 Task: Explore Airbnb accommodation in Nykøbing Falster, Denmark from 12th December, 2023 to 16th December, 2023 for 8 adults.8 bedrooms having 8 beds and 8 bathrooms. Property type can be house. Amenities needed are: wifi, TV, free parkinig on premises, gym, breakfast. Look for 3 properties as per requirement.
Action: Mouse moved to (479, 66)
Screenshot: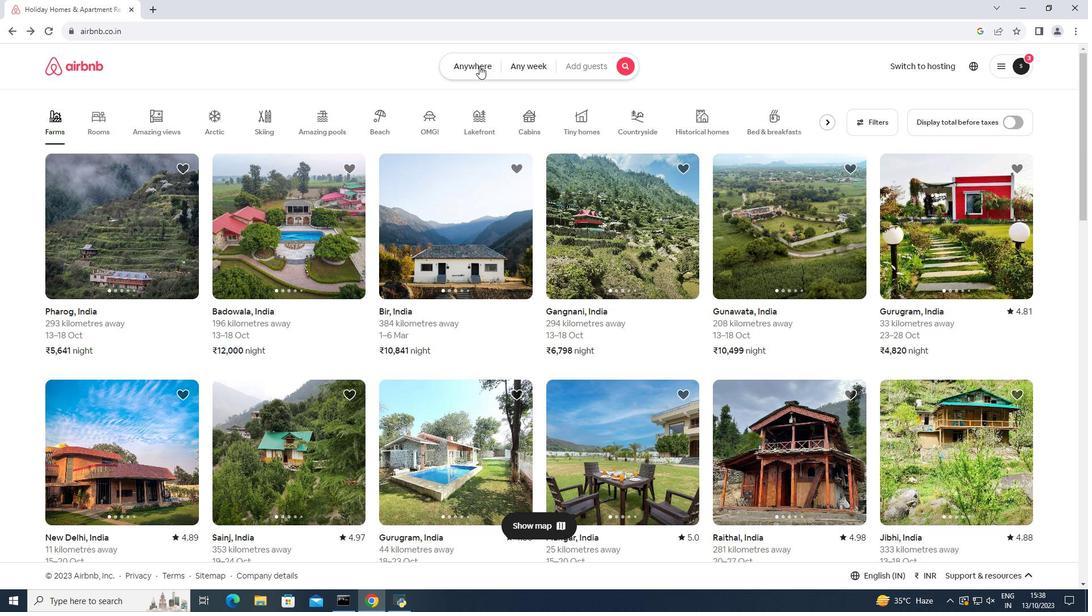 
Action: Mouse pressed left at (479, 66)
Screenshot: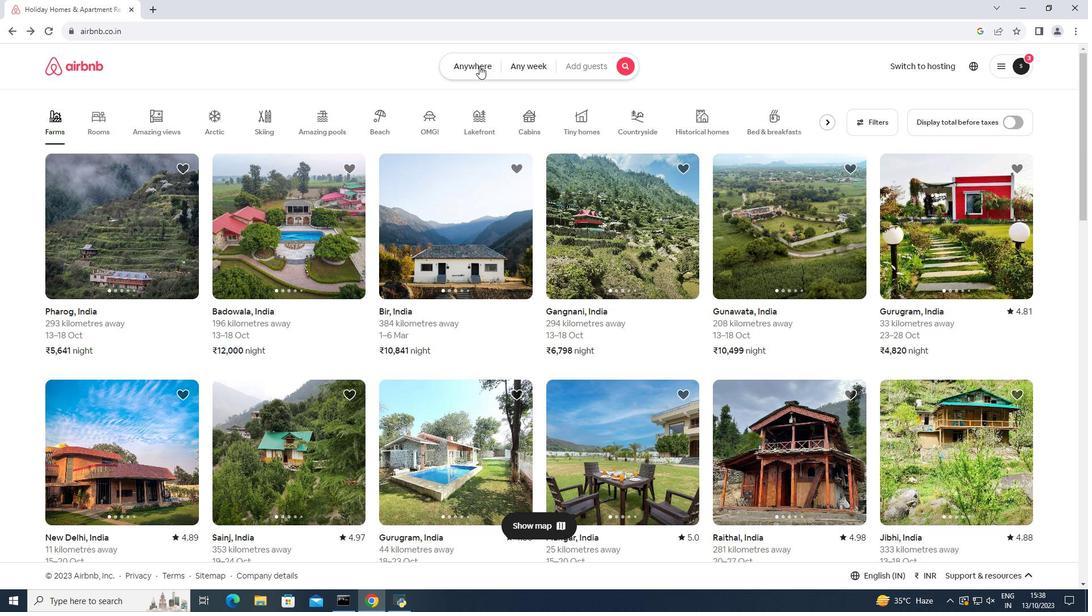 
Action: Mouse moved to (375, 110)
Screenshot: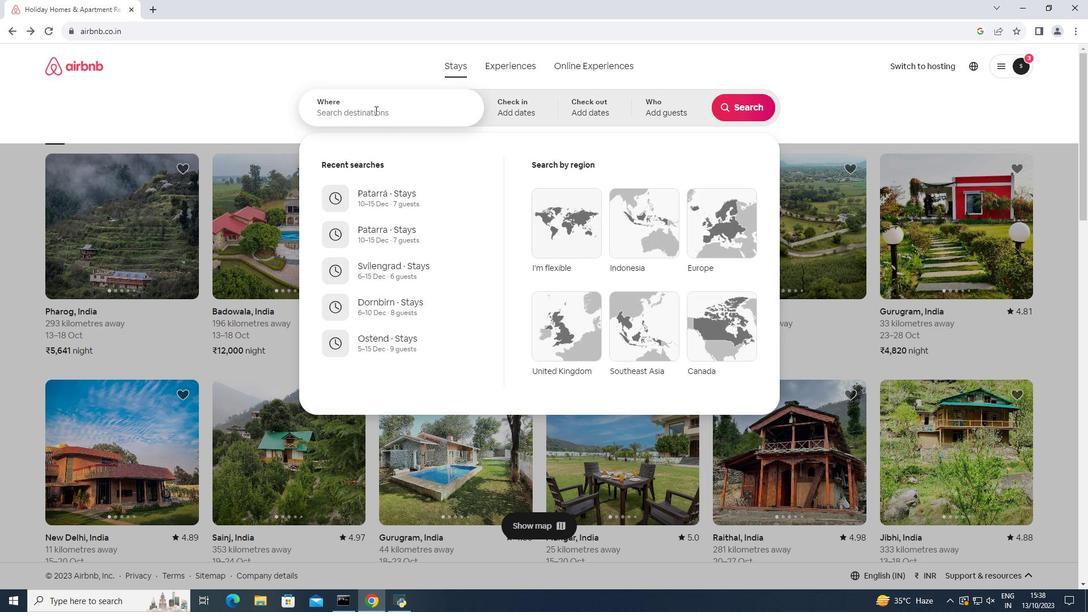 
Action: Mouse pressed left at (375, 110)
Screenshot: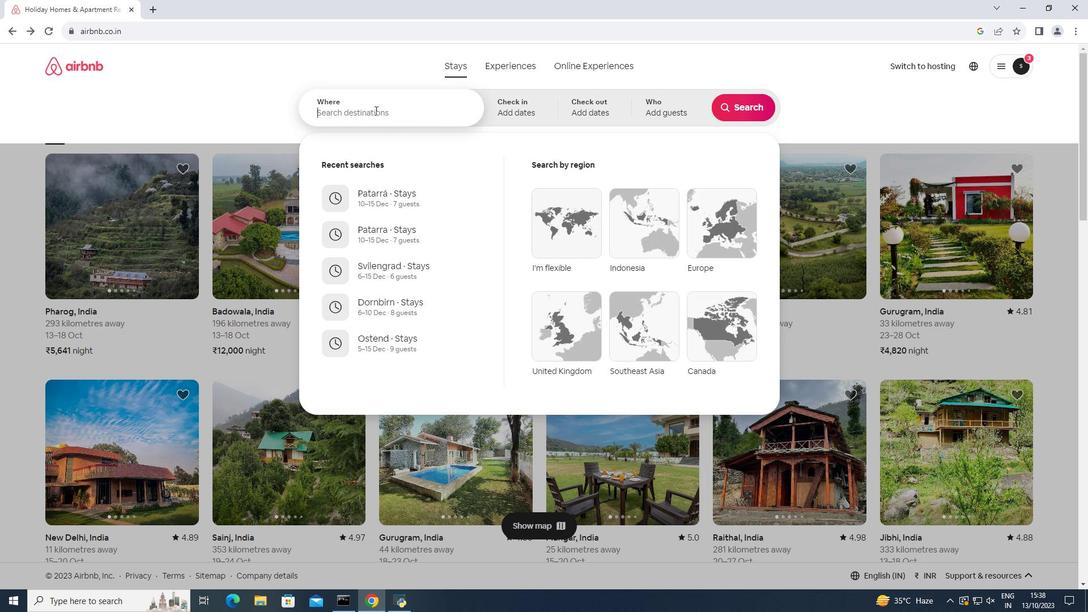 
Action: Key pressed <Key.shift>Nykobing<Key.space><Key.shift>Falster,<Key.space><Key.shift>Denmark<Key.enter>
Screenshot: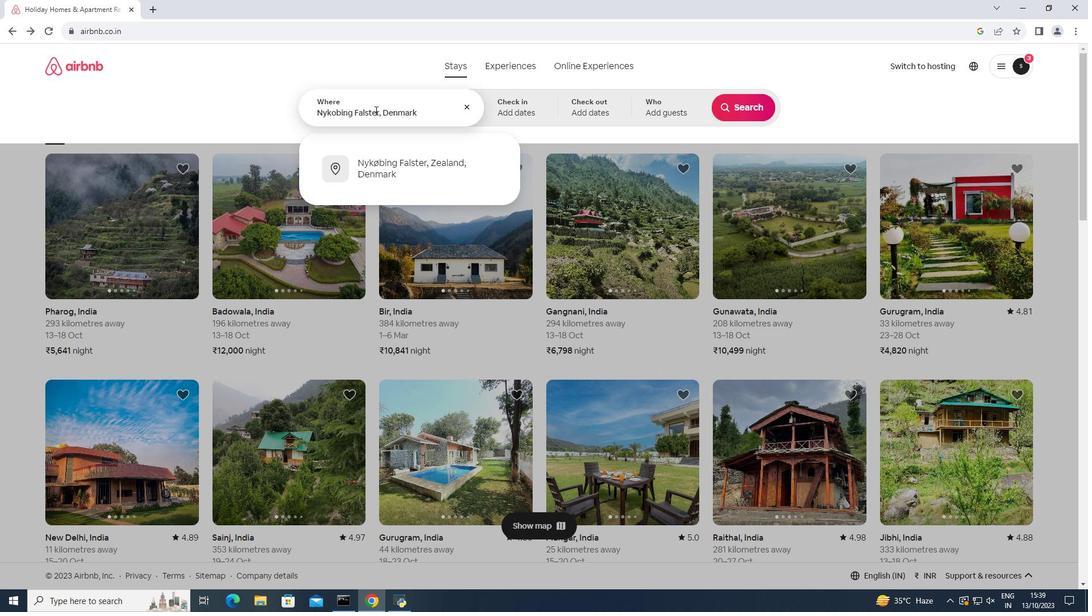 
Action: Mouse moved to (747, 200)
Screenshot: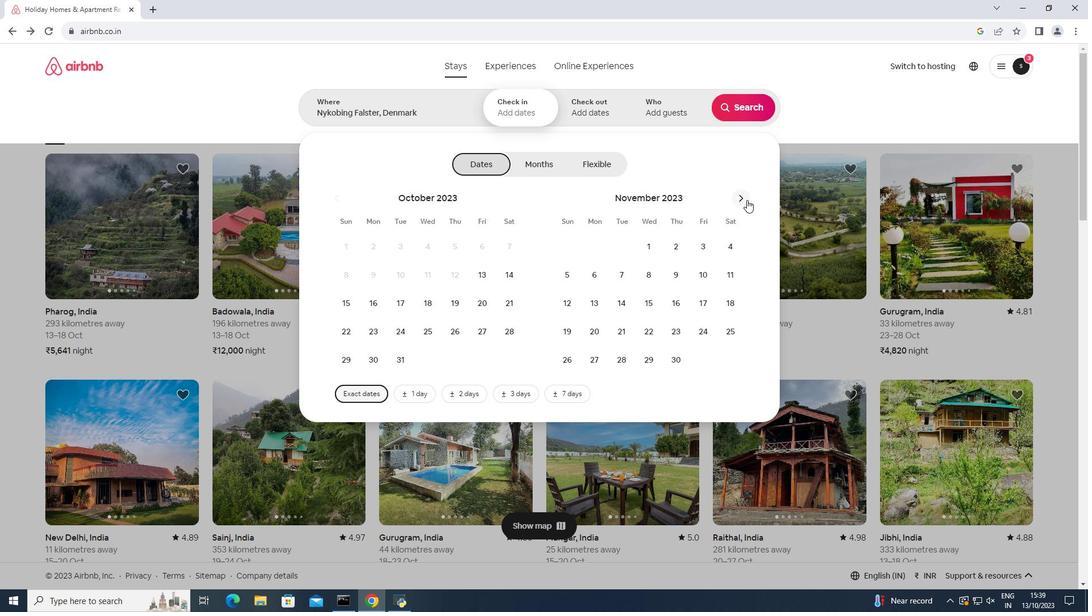 
Action: Mouse pressed left at (747, 200)
Screenshot: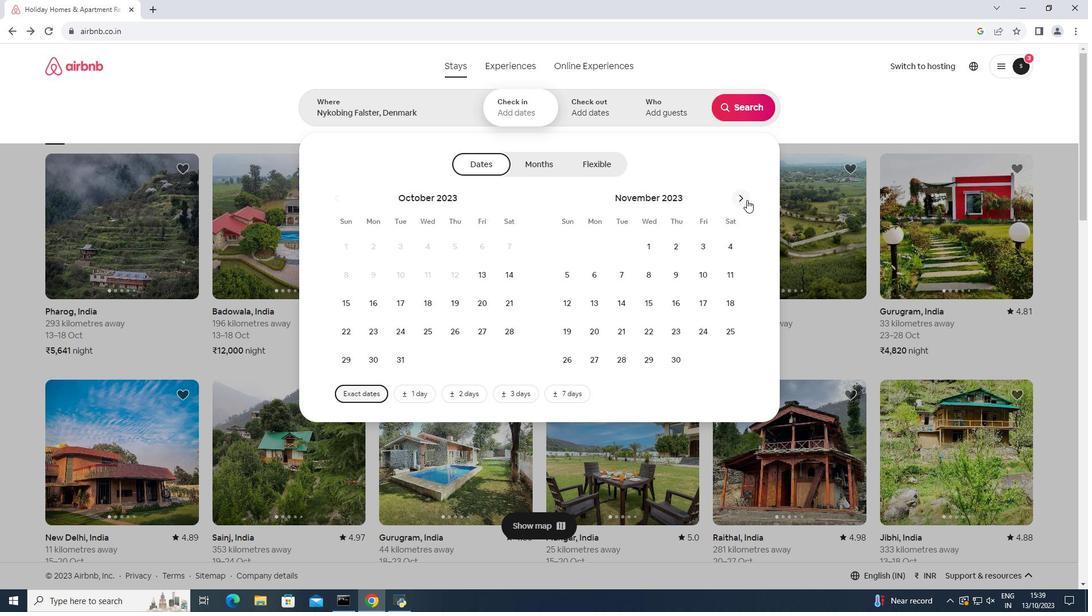 
Action: Mouse moved to (621, 299)
Screenshot: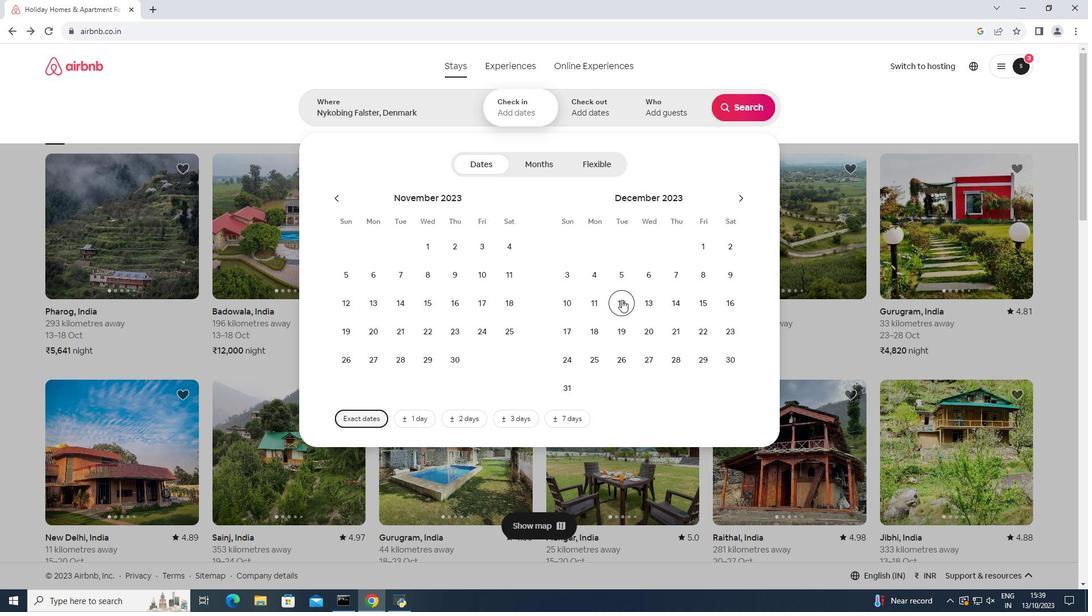 
Action: Mouse pressed left at (621, 299)
Screenshot: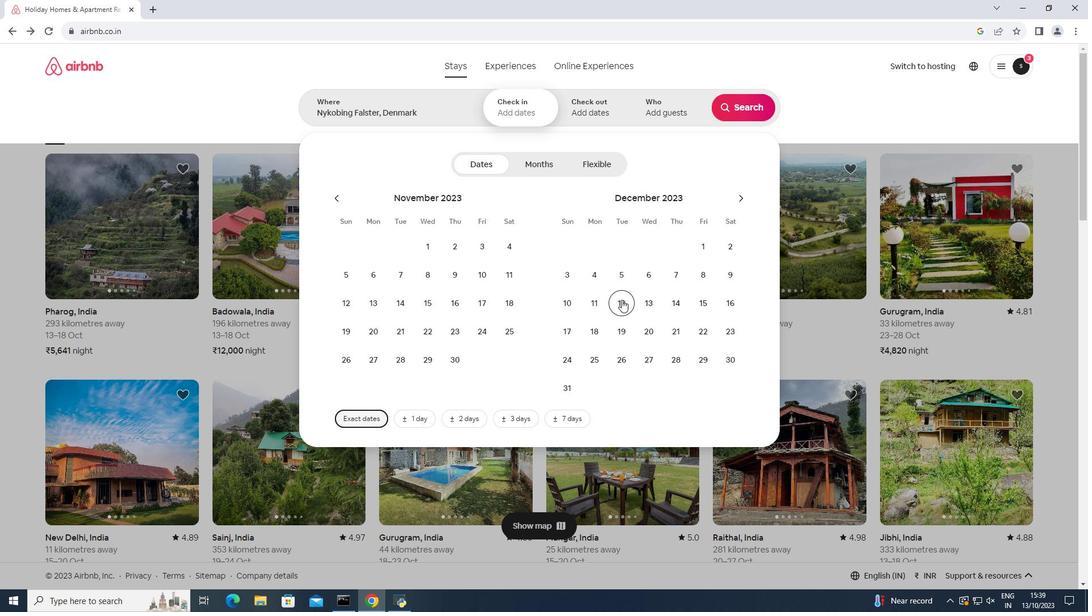 
Action: Mouse moved to (738, 306)
Screenshot: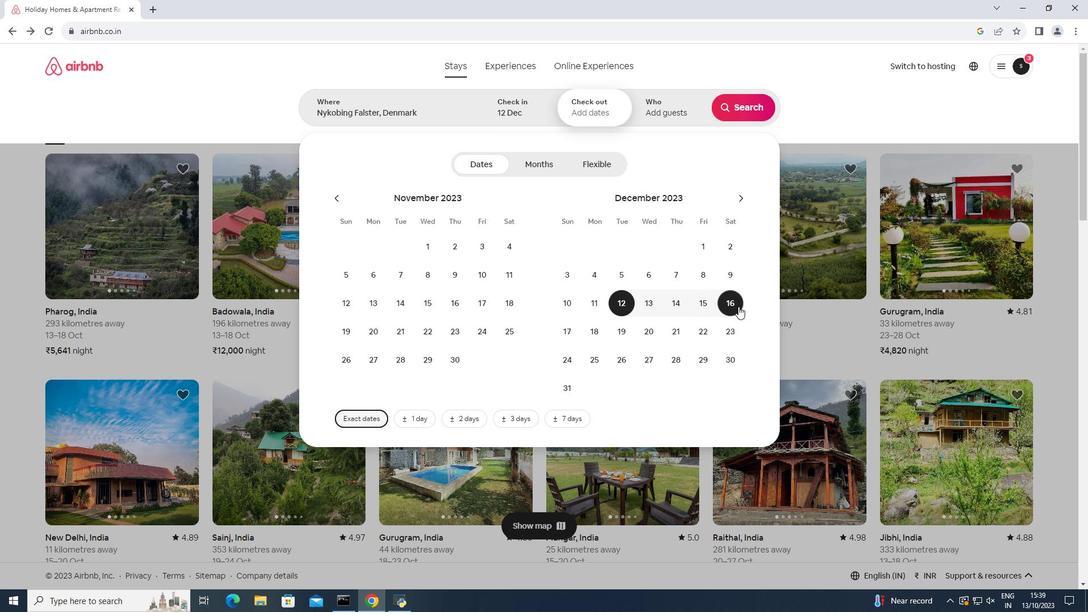 
Action: Mouse pressed left at (738, 306)
Screenshot: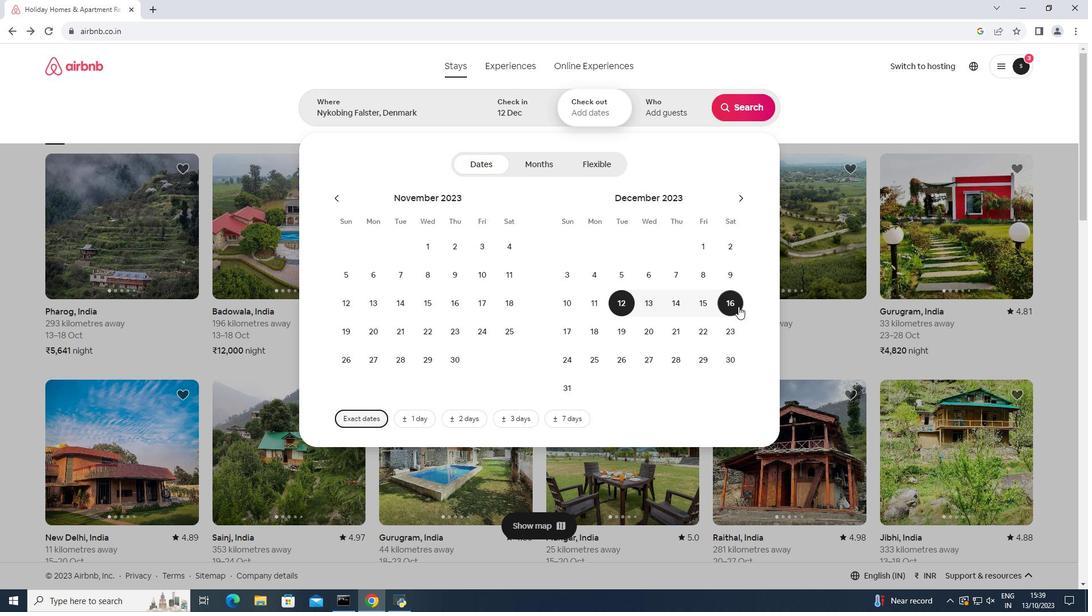 
Action: Mouse moved to (677, 112)
Screenshot: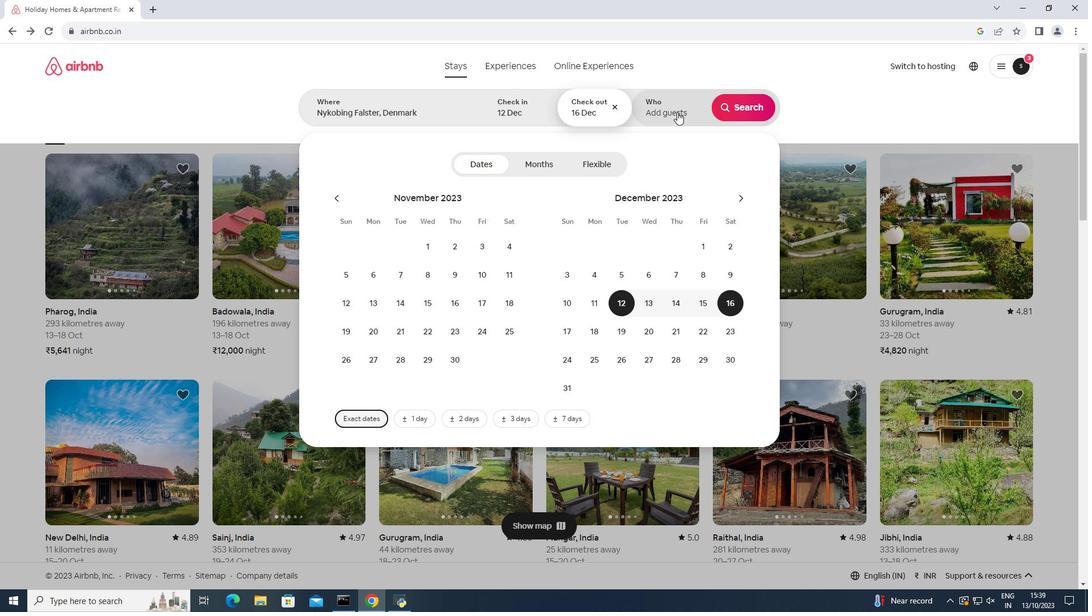 
Action: Mouse pressed left at (677, 112)
Screenshot: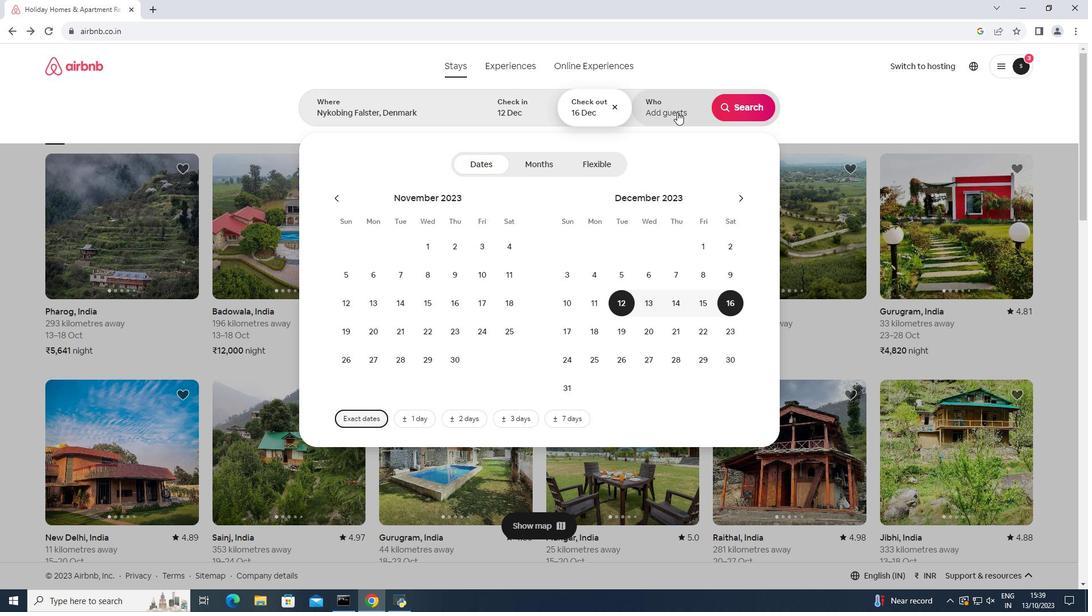 
Action: Mouse moved to (746, 166)
Screenshot: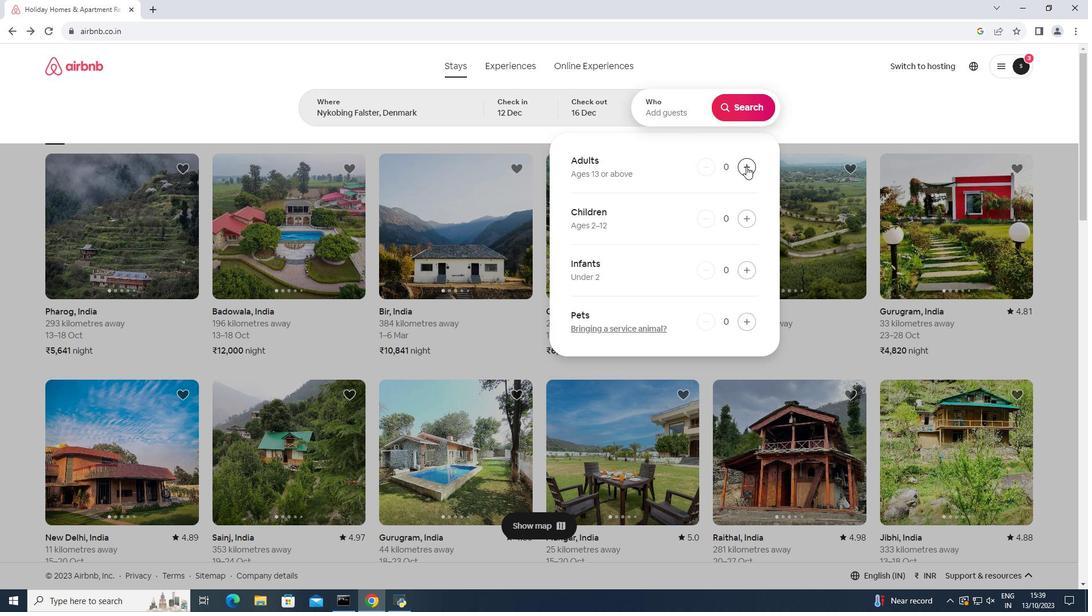 
Action: Mouse pressed left at (746, 166)
Screenshot: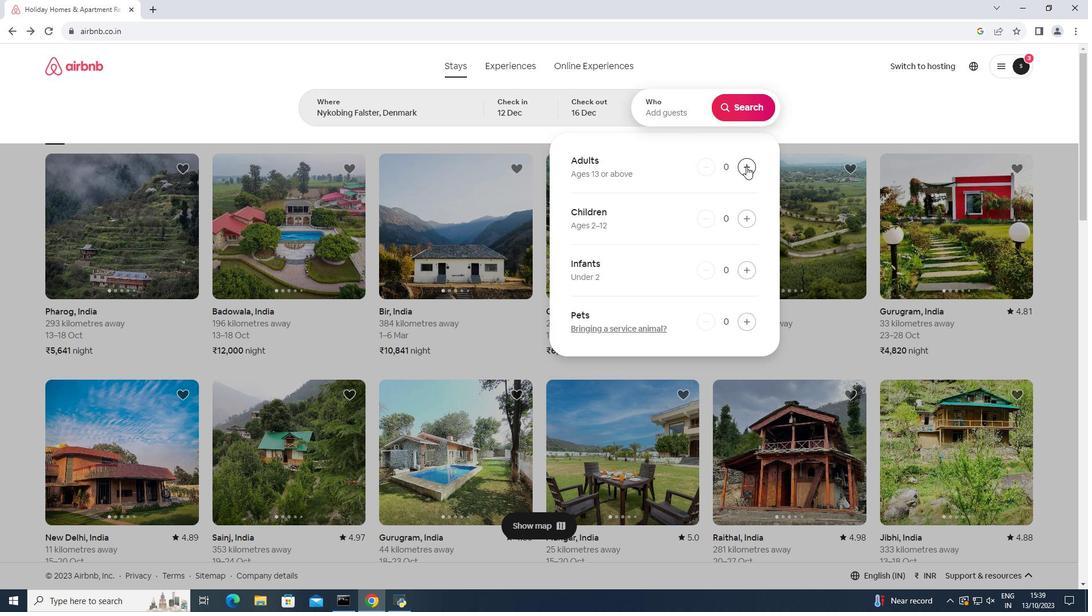 
Action: Mouse pressed left at (746, 166)
Screenshot: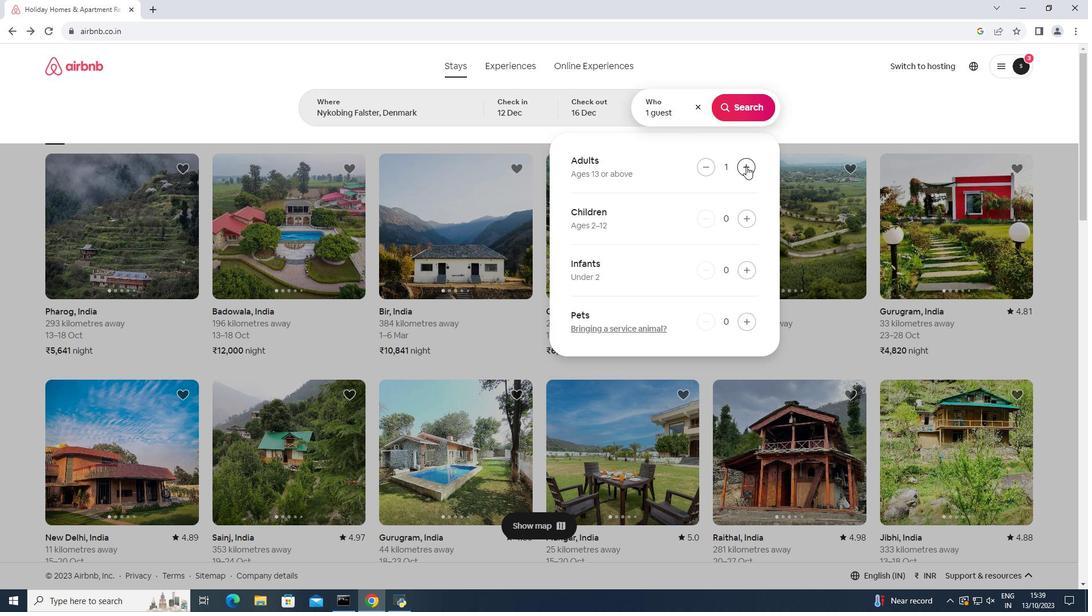 
Action: Mouse pressed left at (746, 166)
Screenshot: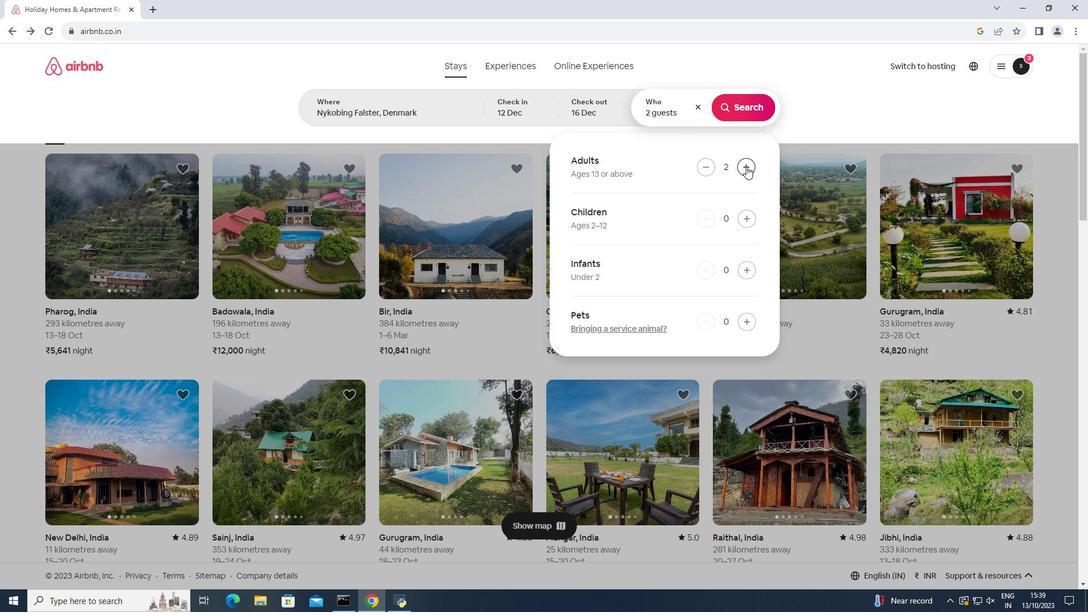 
Action: Mouse pressed left at (746, 166)
Screenshot: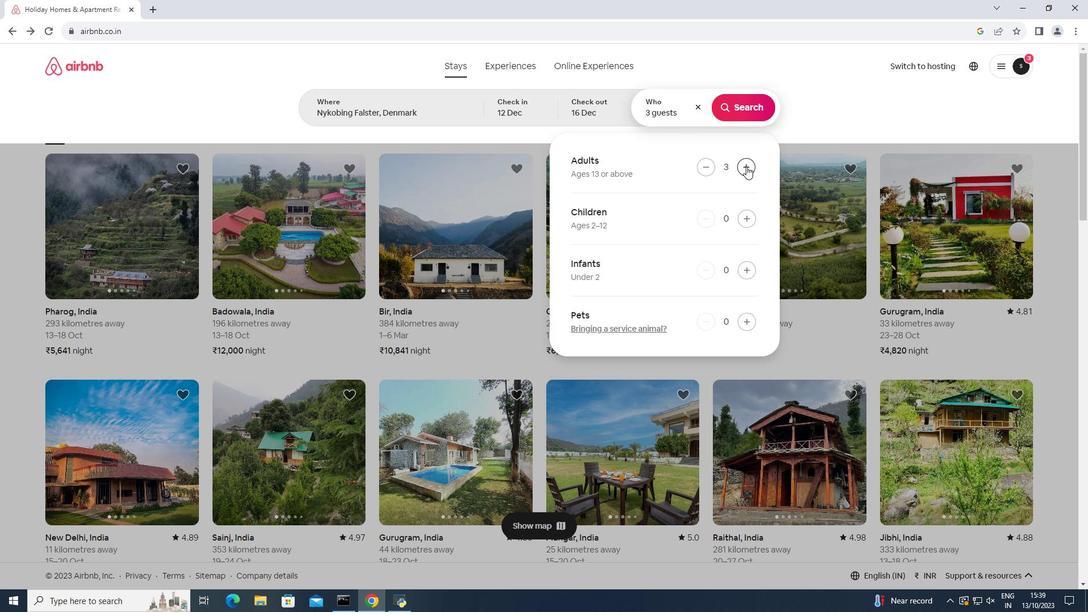 
Action: Mouse pressed left at (746, 166)
Screenshot: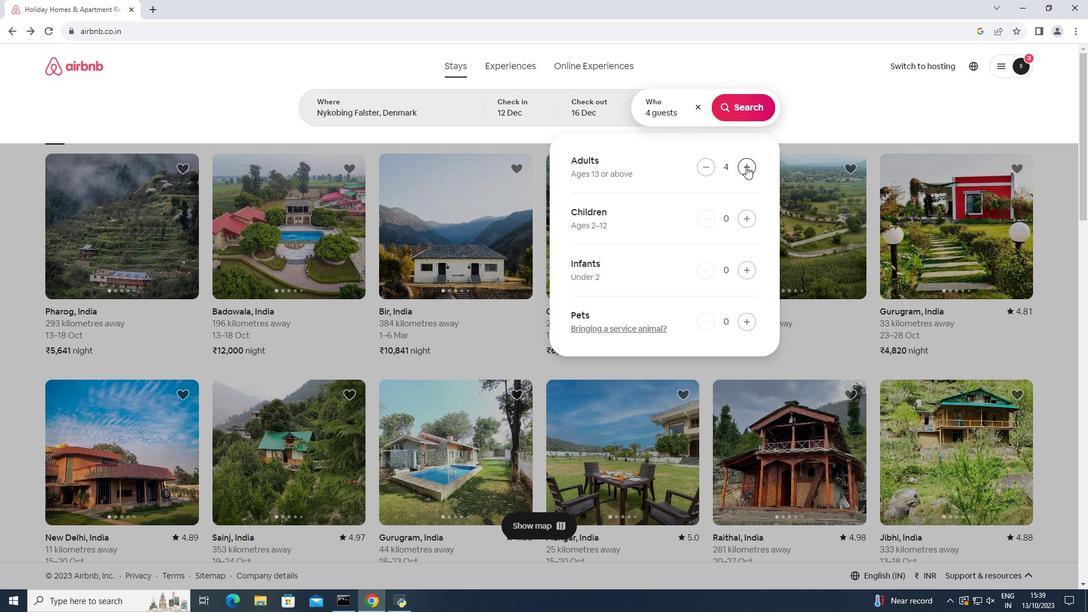 
Action: Mouse pressed left at (746, 166)
Screenshot: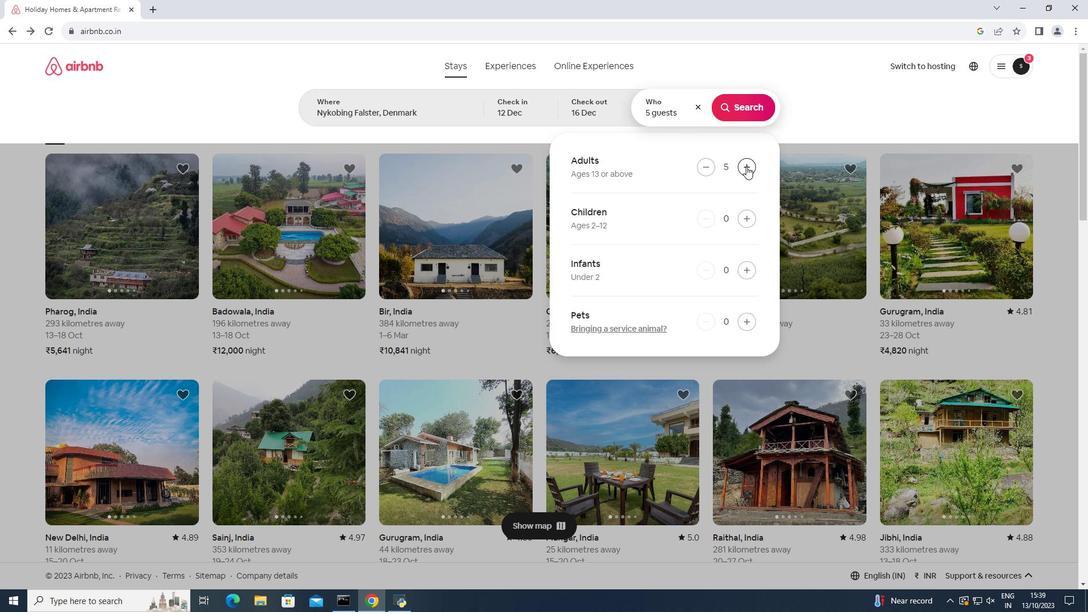 
Action: Mouse pressed left at (746, 166)
Screenshot: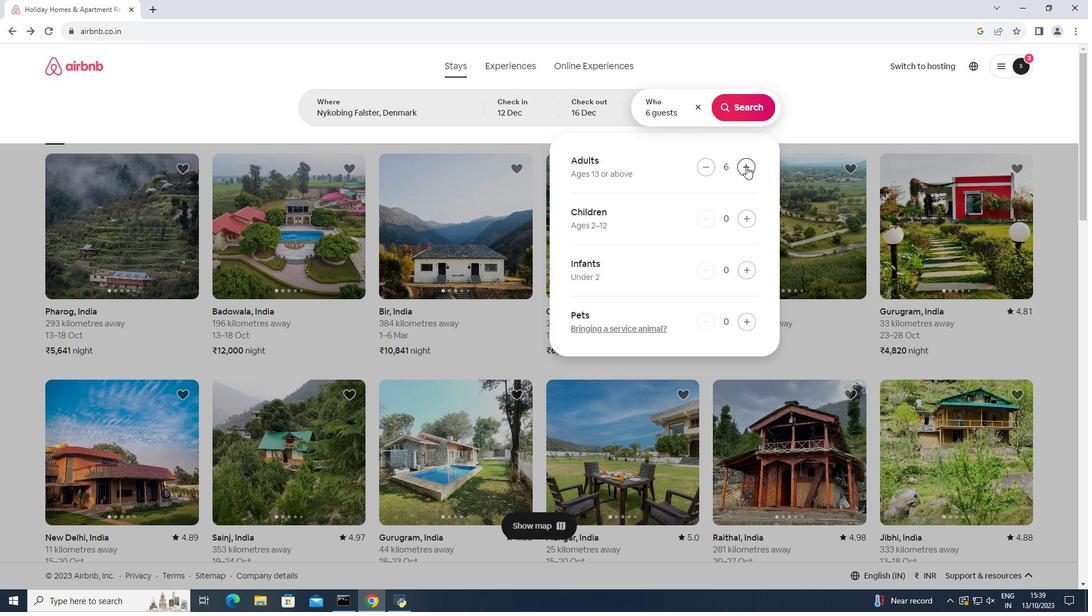 
Action: Mouse pressed left at (746, 166)
Screenshot: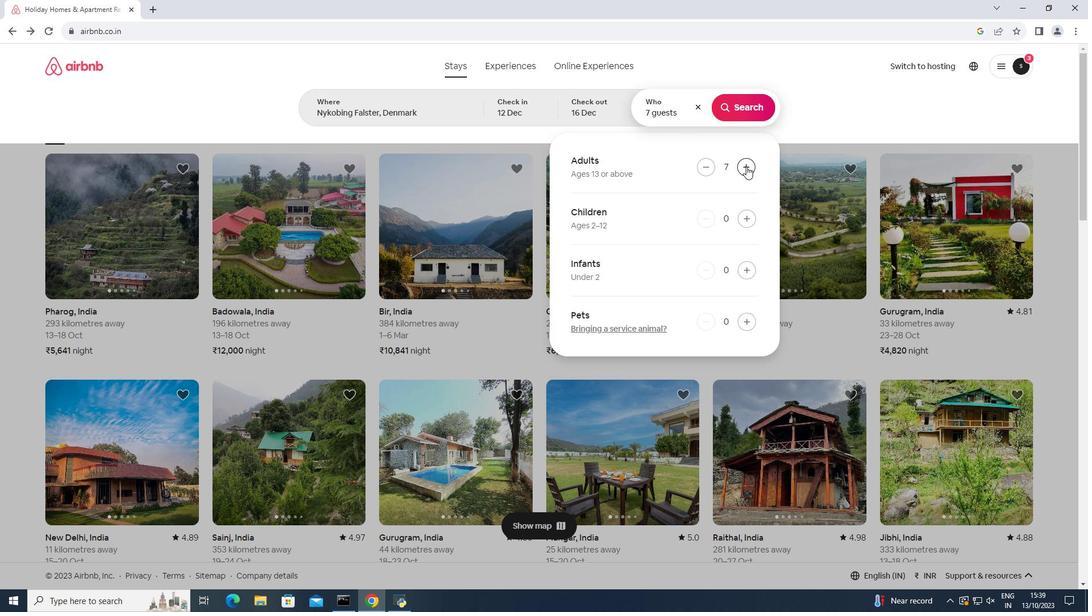 
Action: Mouse moved to (745, 108)
Screenshot: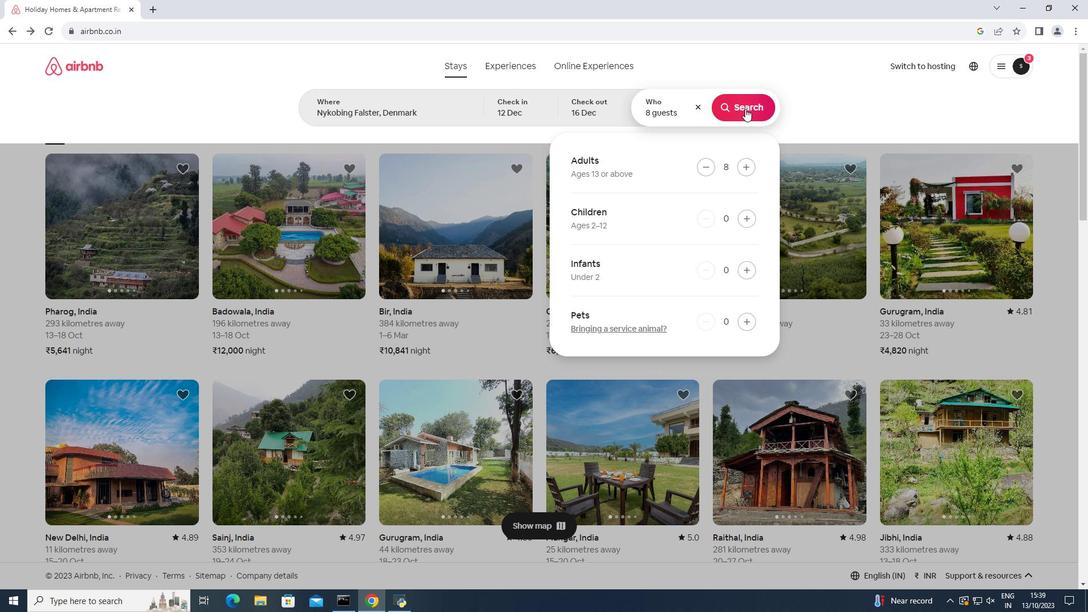 
Action: Mouse pressed left at (745, 108)
Screenshot: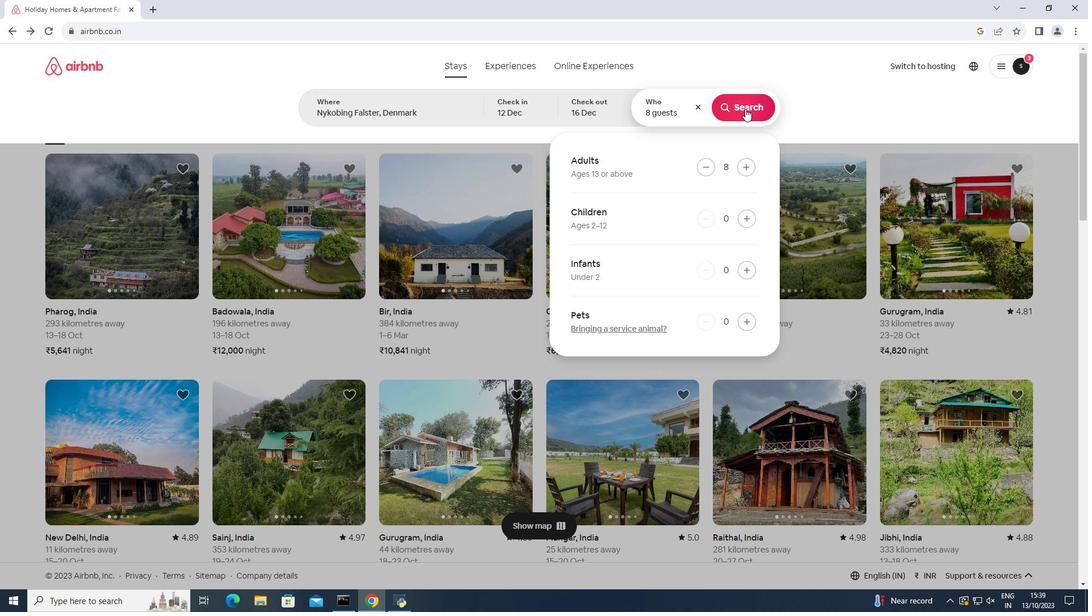 
Action: Mouse moved to (902, 107)
Screenshot: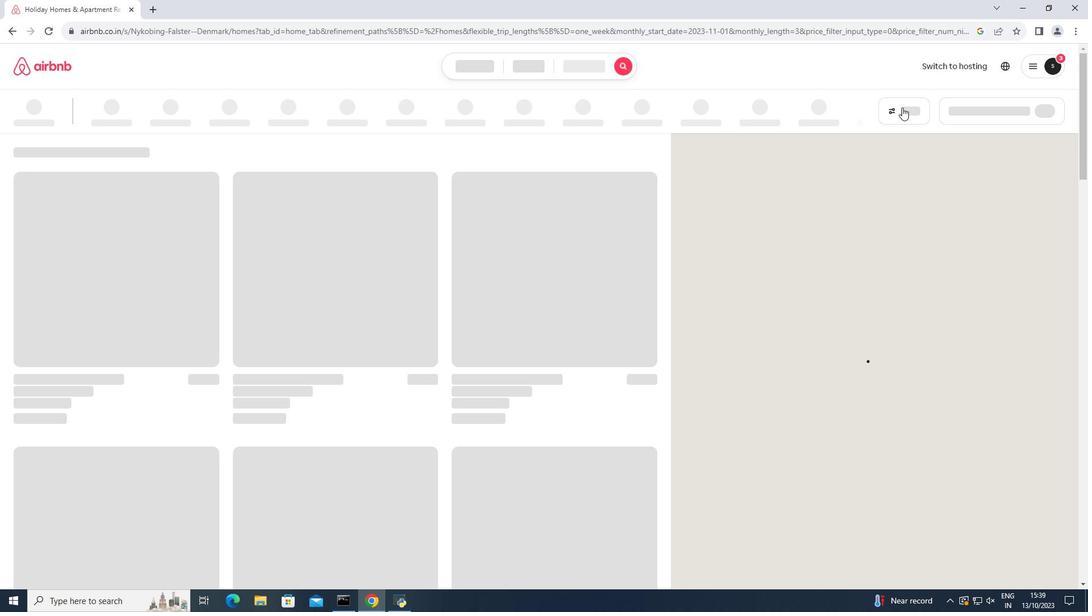
Action: Mouse pressed left at (902, 107)
Screenshot: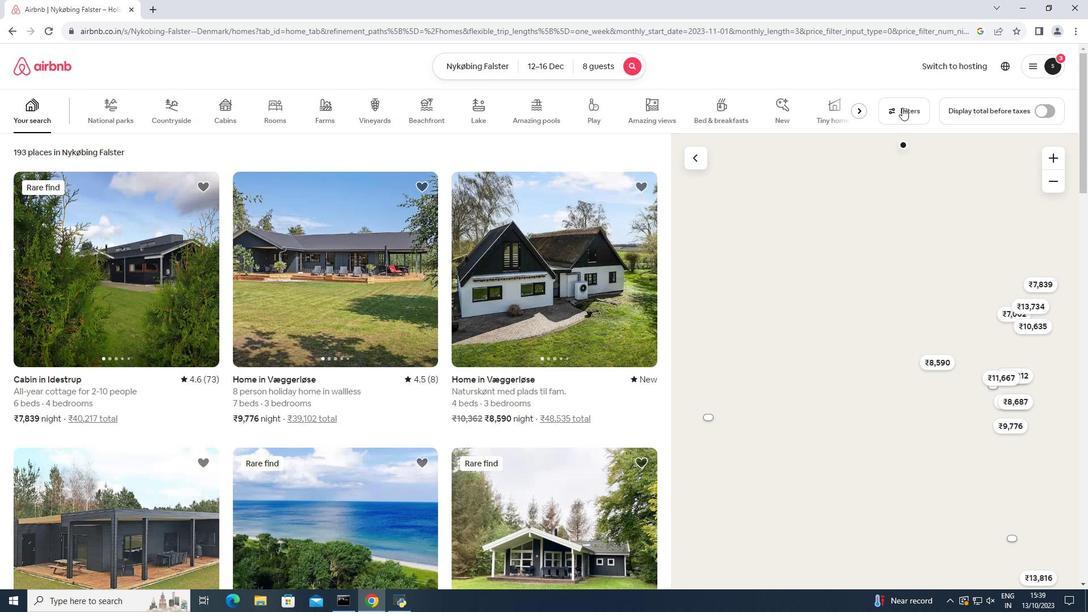 
Action: Mouse moved to (565, 252)
Screenshot: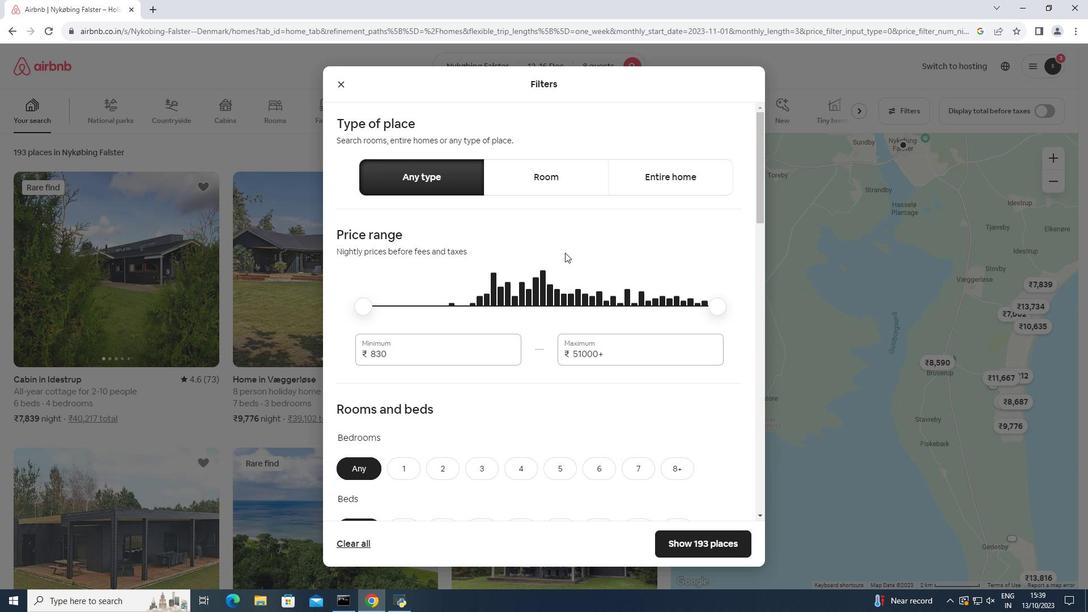 
Action: Mouse scrolled (565, 252) with delta (0, 0)
Screenshot: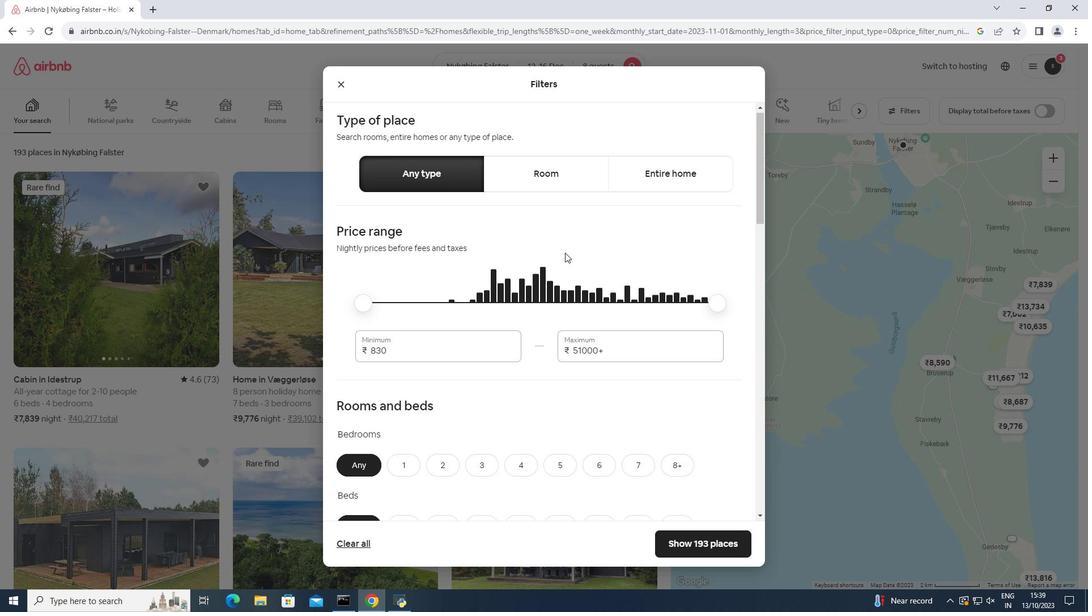 
Action: Mouse scrolled (565, 252) with delta (0, 0)
Screenshot: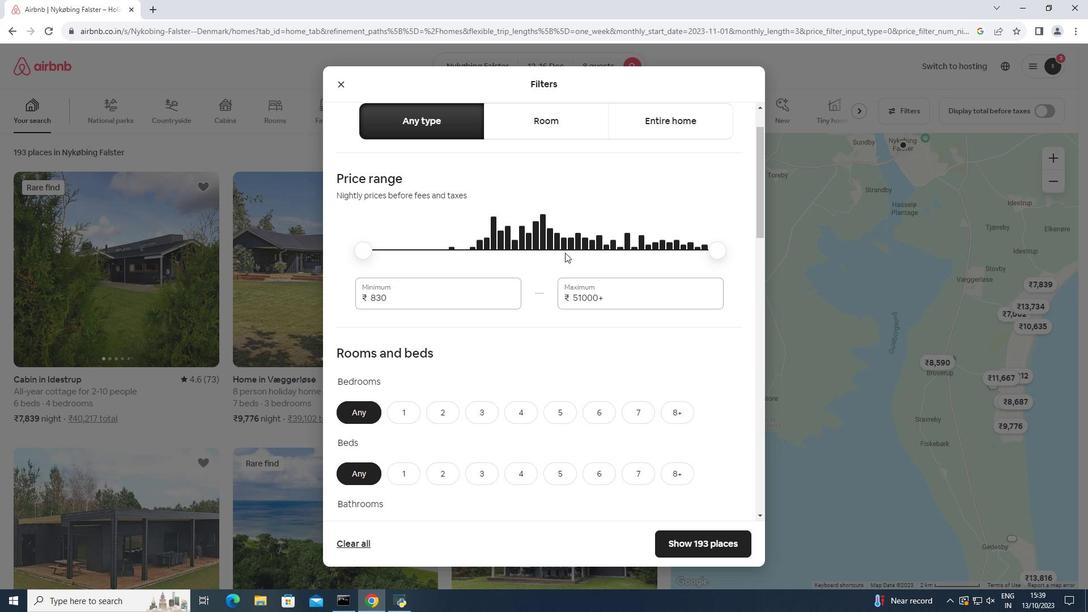 
Action: Mouse moved to (667, 349)
Screenshot: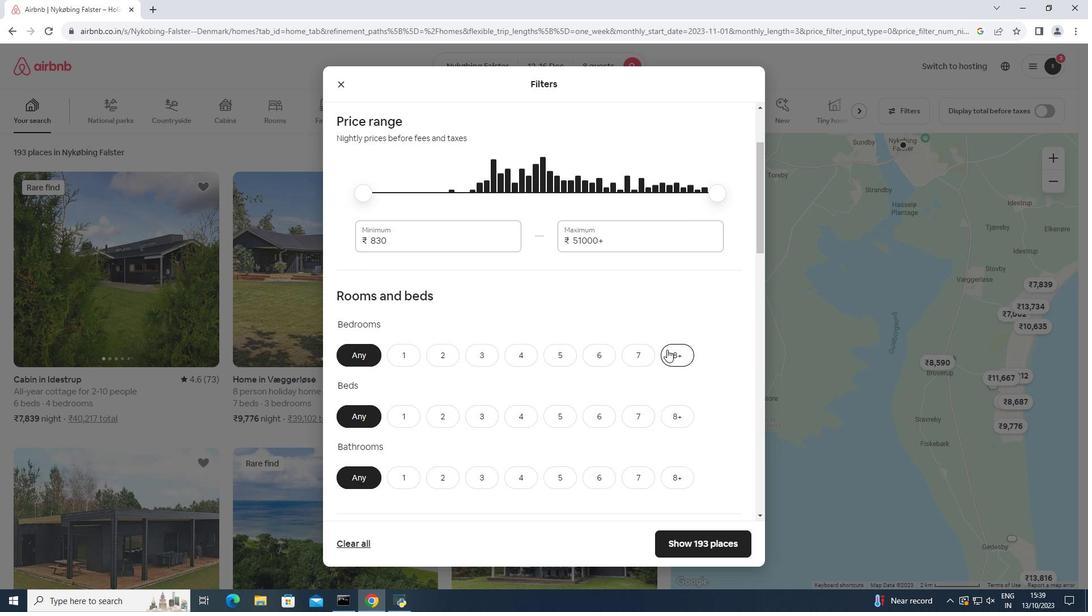 
Action: Mouse pressed left at (667, 349)
Screenshot: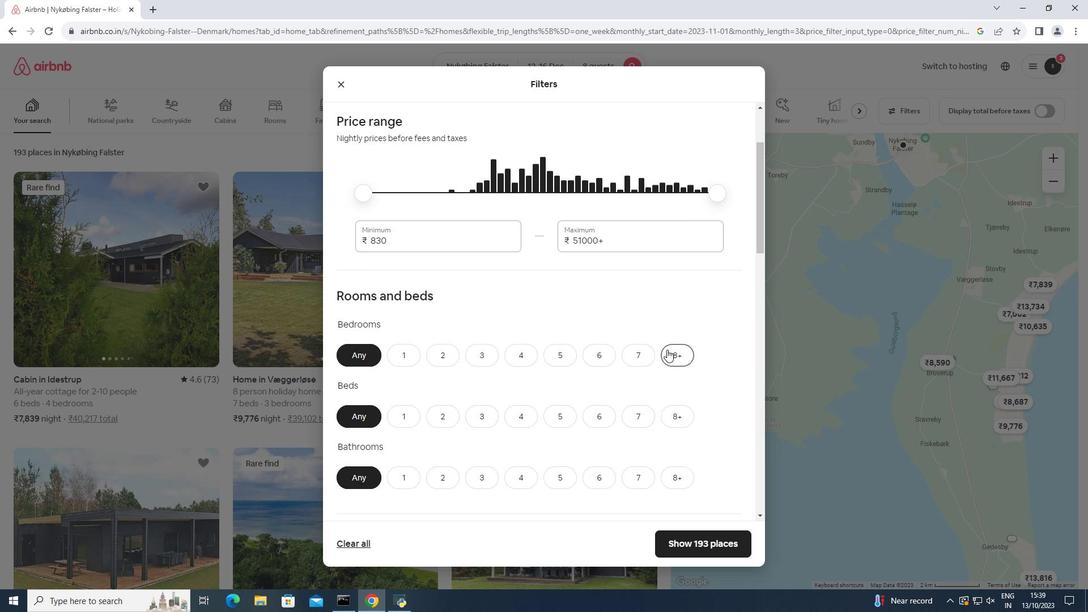 
Action: Mouse moved to (679, 411)
Screenshot: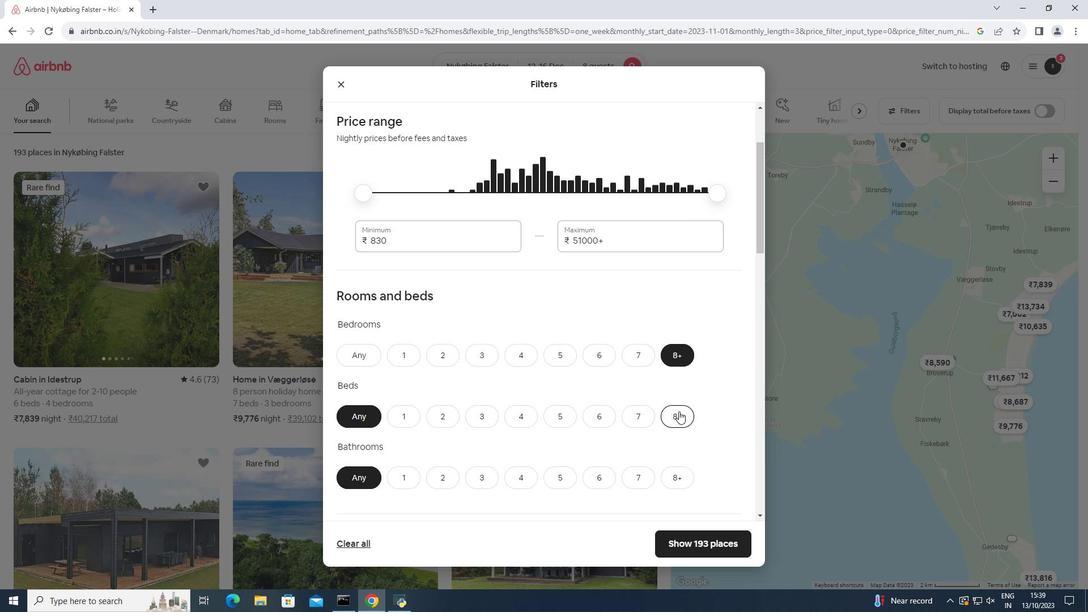 
Action: Mouse pressed left at (679, 411)
Screenshot: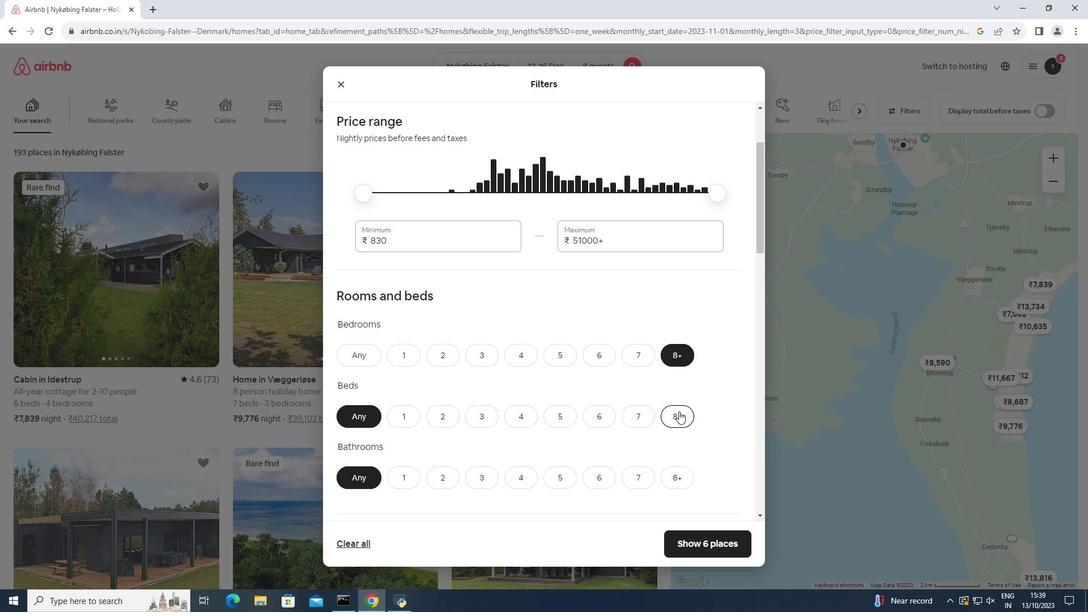 
Action: Mouse moved to (568, 286)
Screenshot: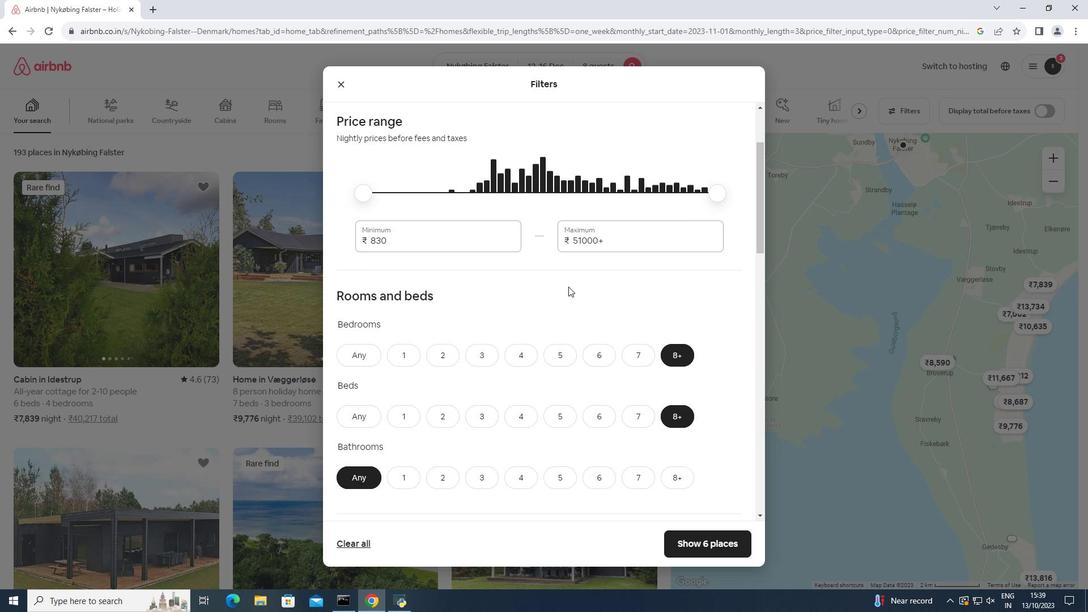 
Action: Mouse scrolled (568, 286) with delta (0, 0)
Screenshot: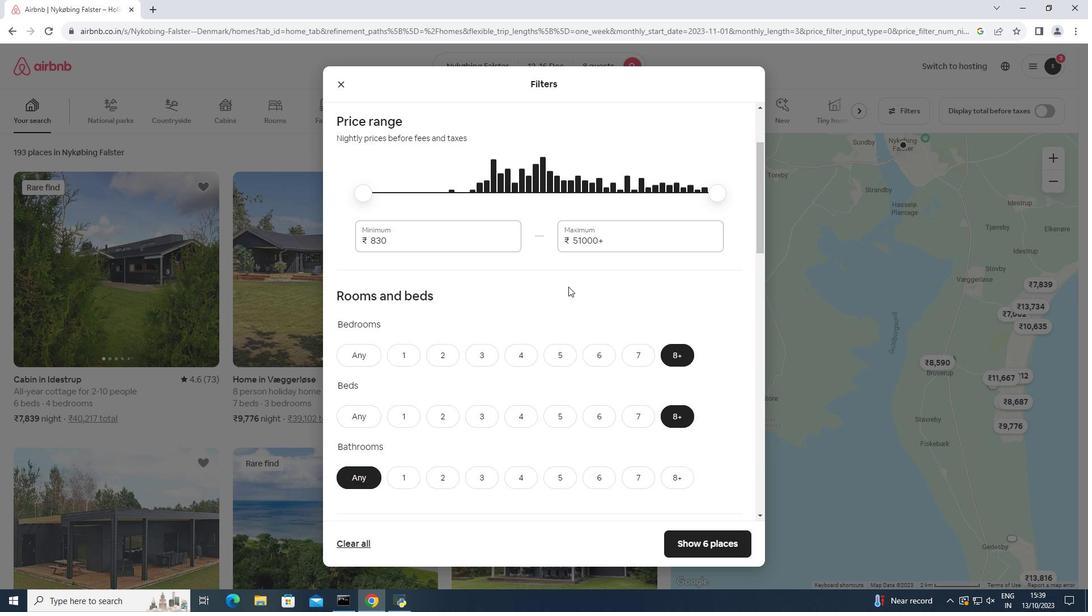 
Action: Mouse scrolled (568, 286) with delta (0, 0)
Screenshot: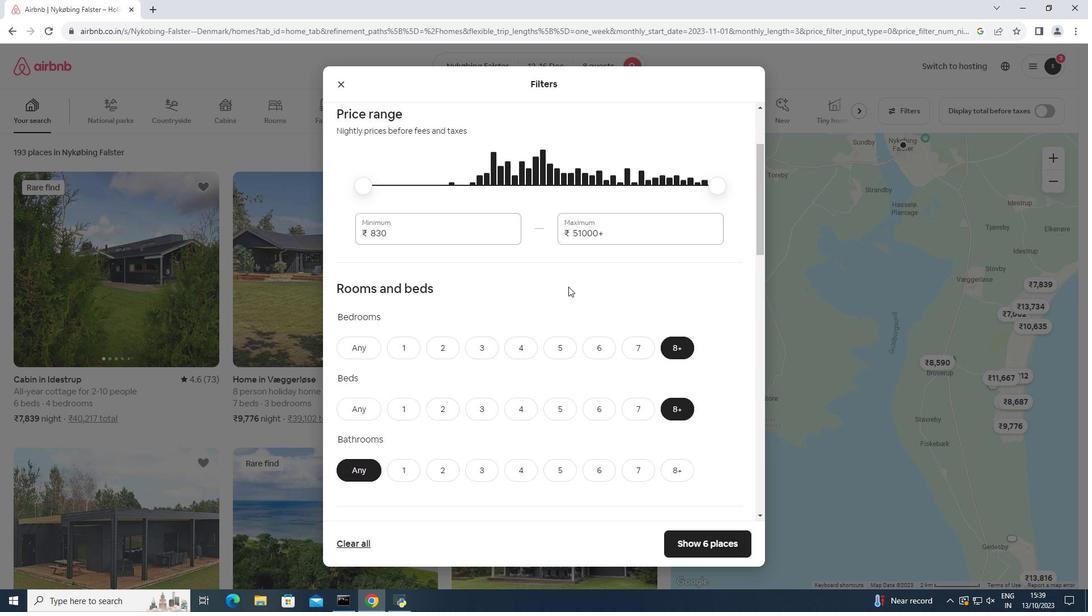 
Action: Mouse scrolled (568, 286) with delta (0, 0)
Screenshot: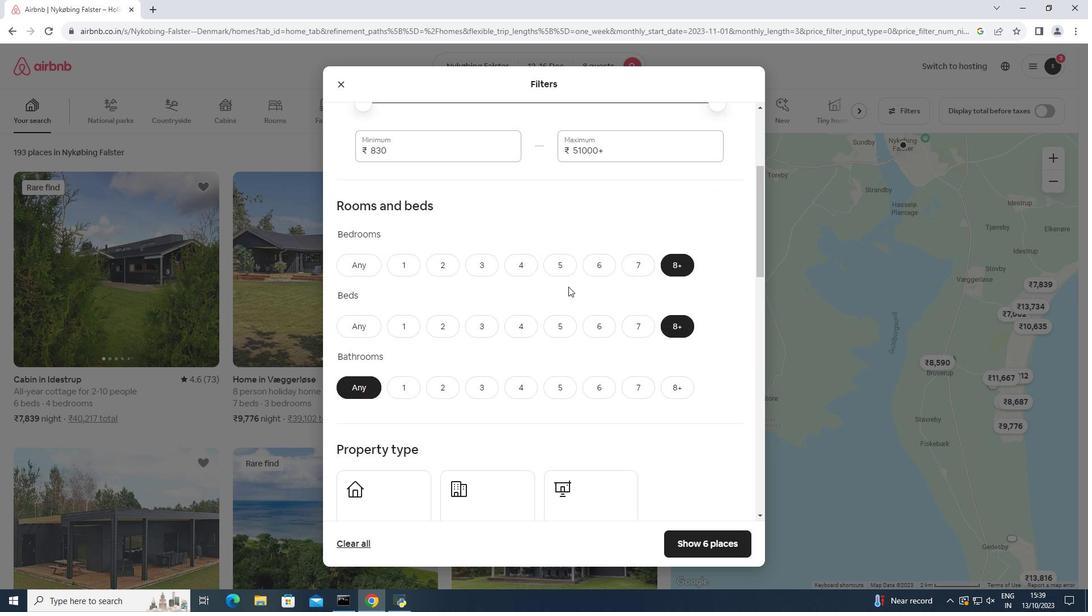
Action: Mouse moved to (684, 303)
Screenshot: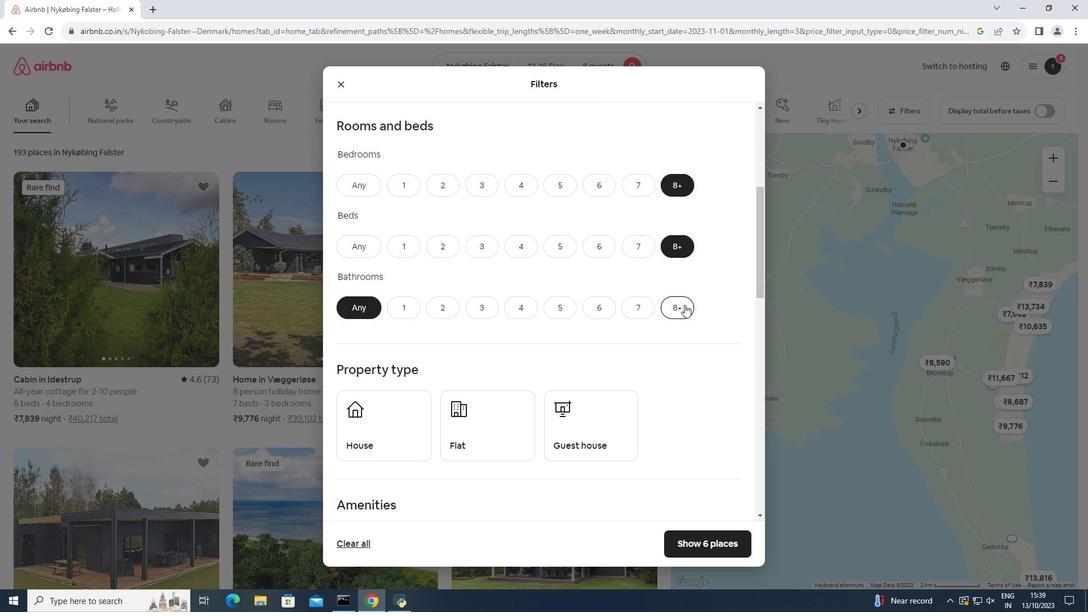 
Action: Mouse pressed left at (684, 303)
Screenshot: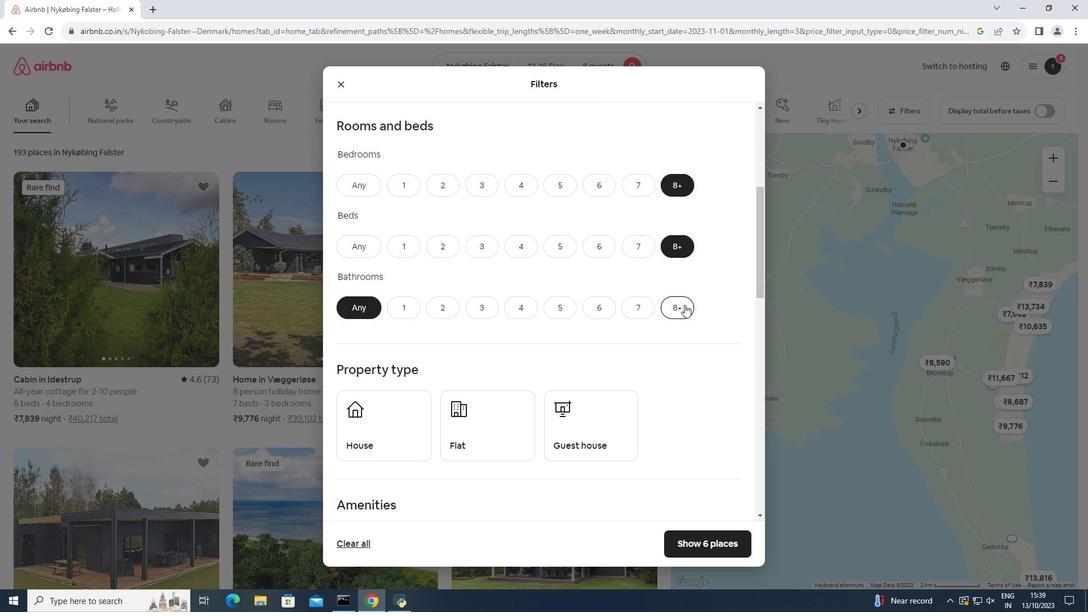 
Action: Mouse moved to (504, 304)
Screenshot: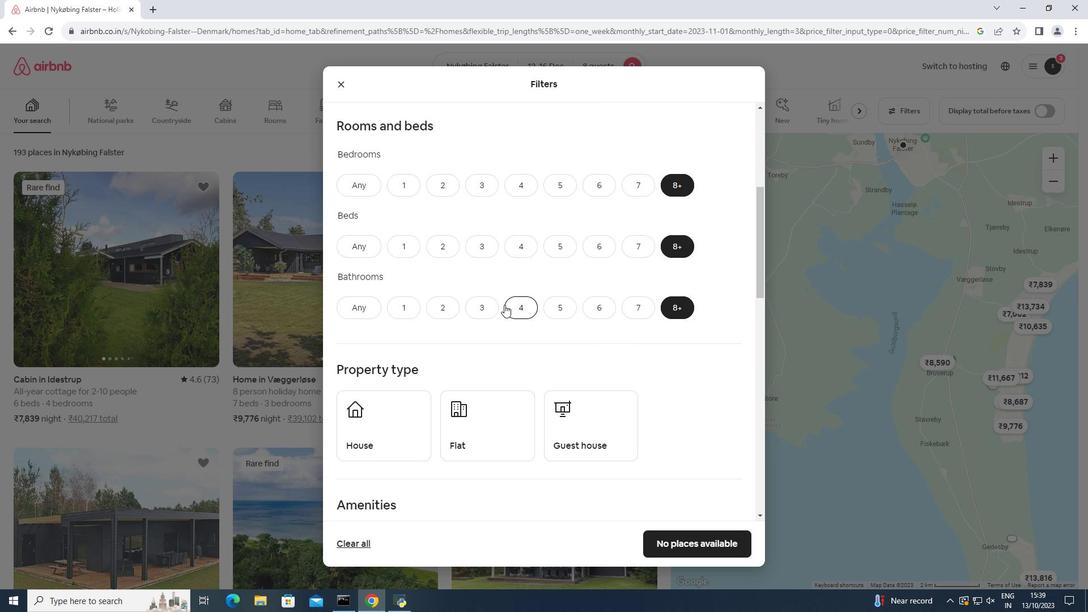 
Action: Mouse scrolled (504, 304) with delta (0, 0)
Screenshot: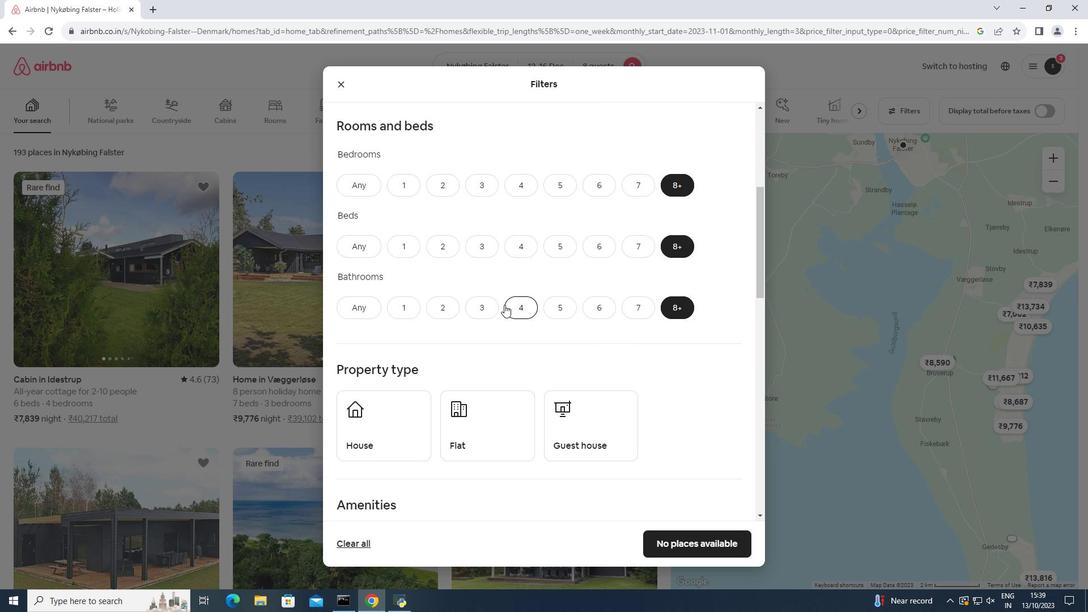 
Action: Mouse moved to (357, 355)
Screenshot: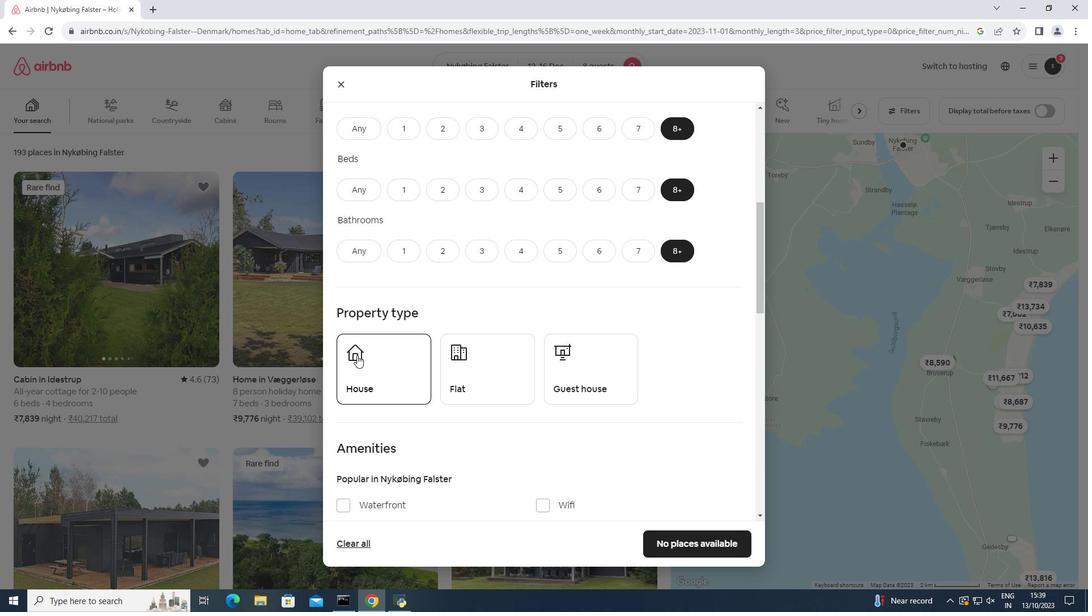 
Action: Mouse pressed left at (357, 355)
Screenshot: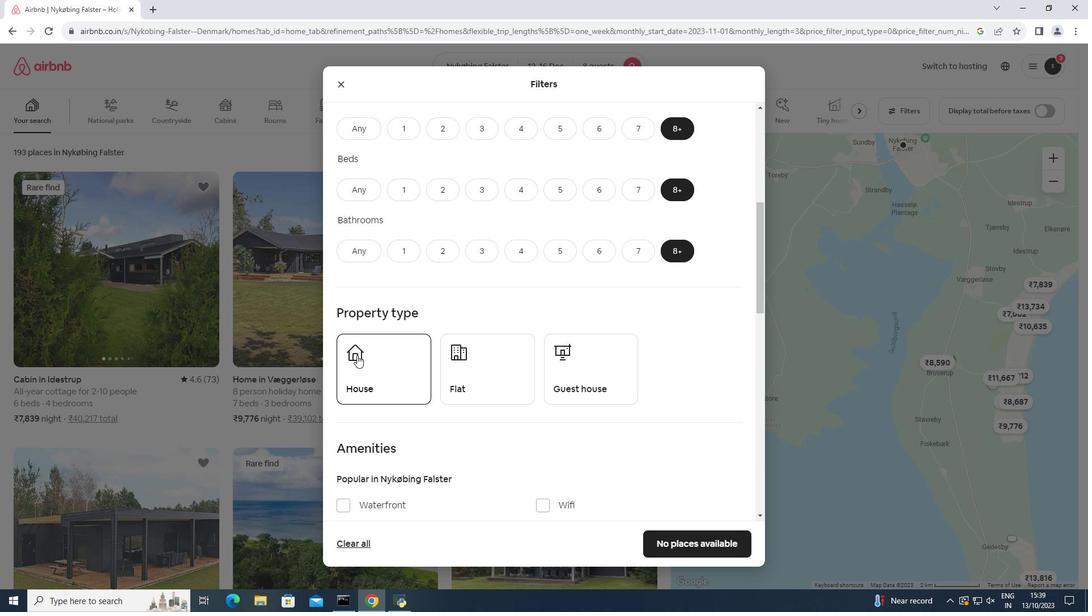 
Action: Mouse moved to (436, 339)
Screenshot: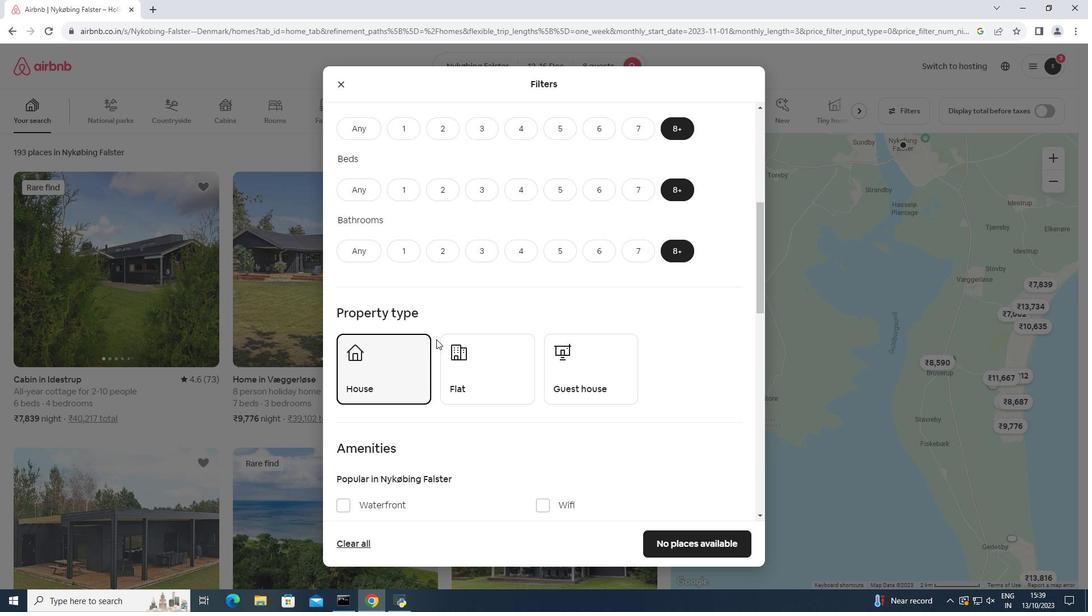 
Action: Mouse scrolled (436, 339) with delta (0, 0)
Screenshot: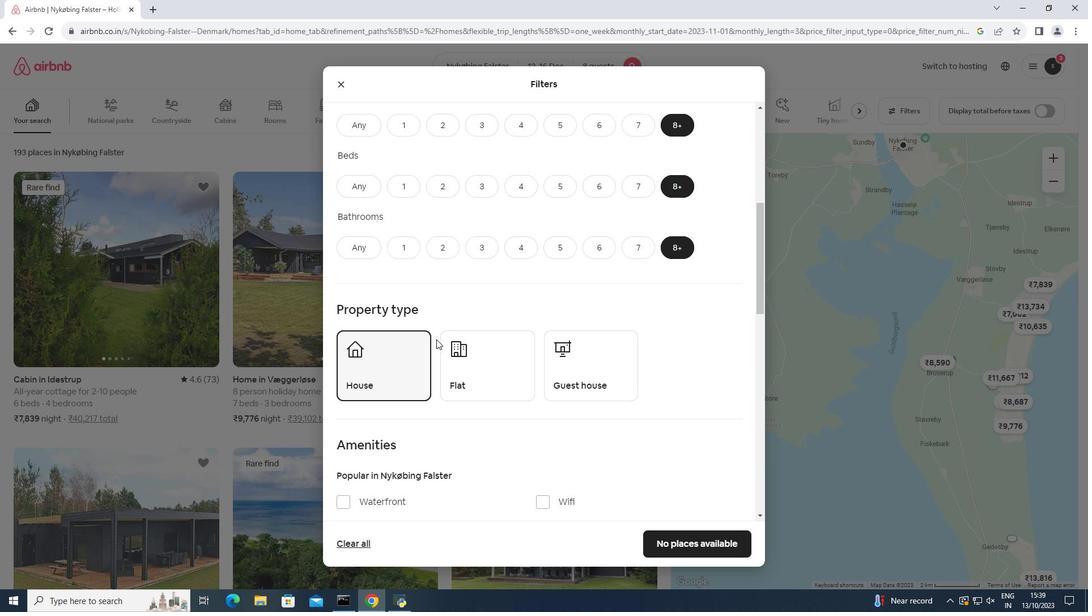 
Action: Mouse scrolled (436, 339) with delta (0, 0)
Screenshot: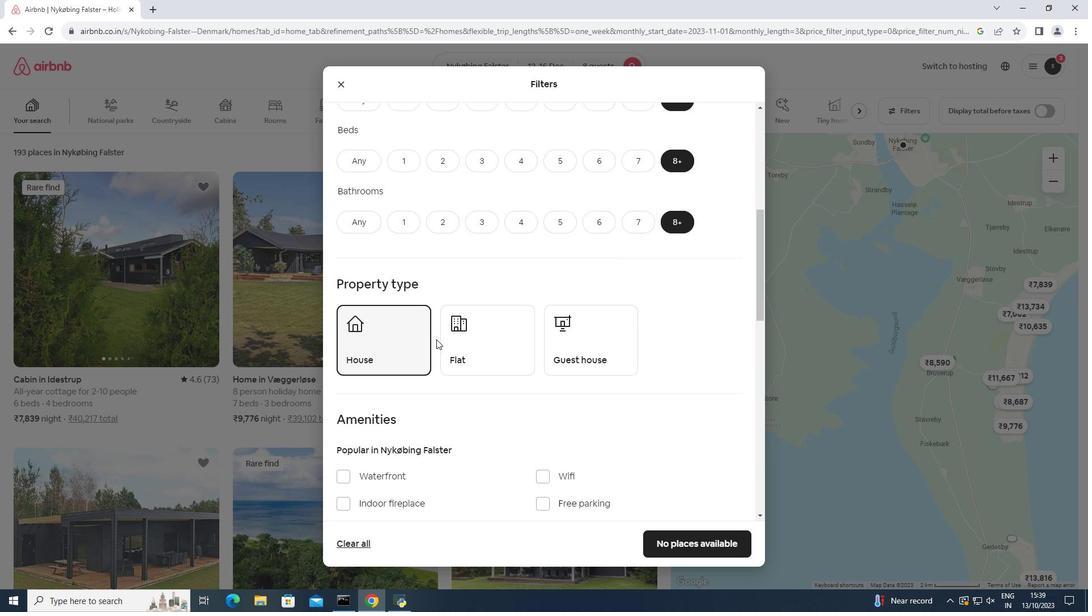 
Action: Mouse scrolled (436, 339) with delta (0, 0)
Screenshot: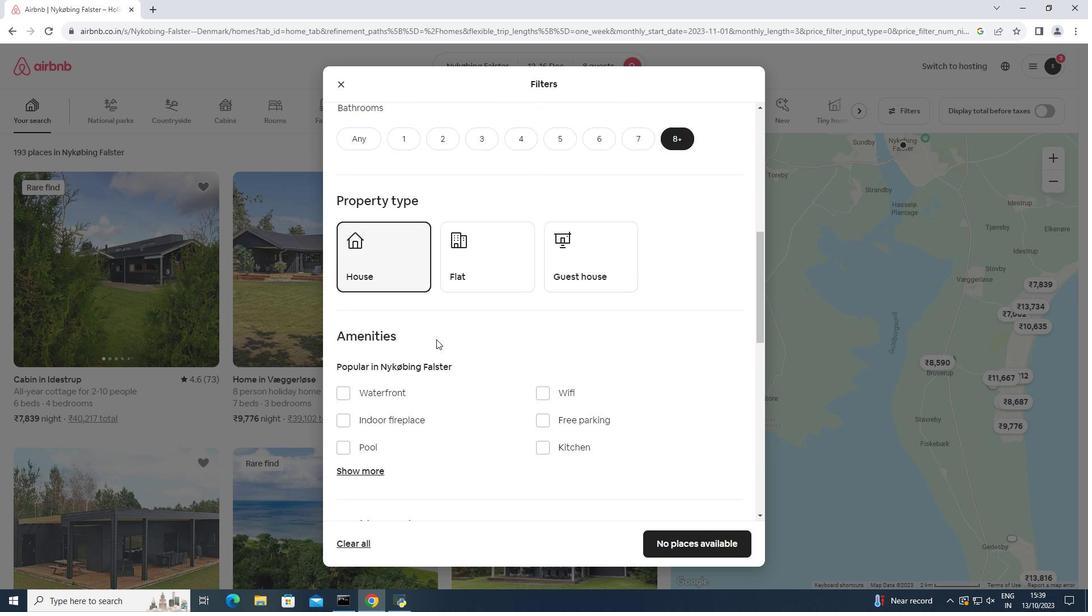 
Action: Mouse moved to (345, 410)
Screenshot: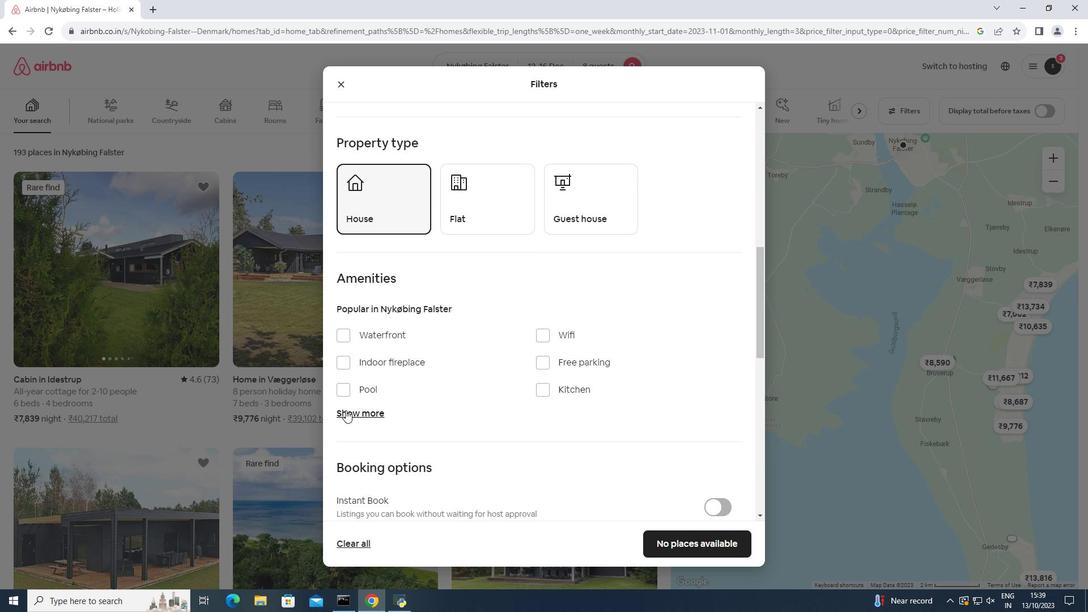 
Action: Mouse pressed left at (345, 410)
Screenshot: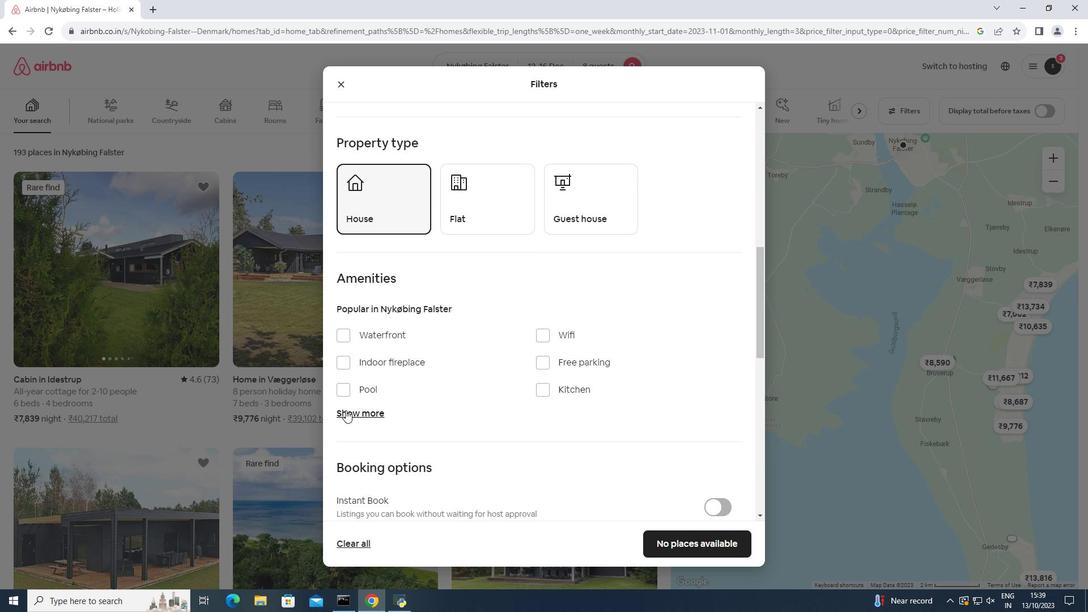 
Action: Mouse moved to (542, 335)
Screenshot: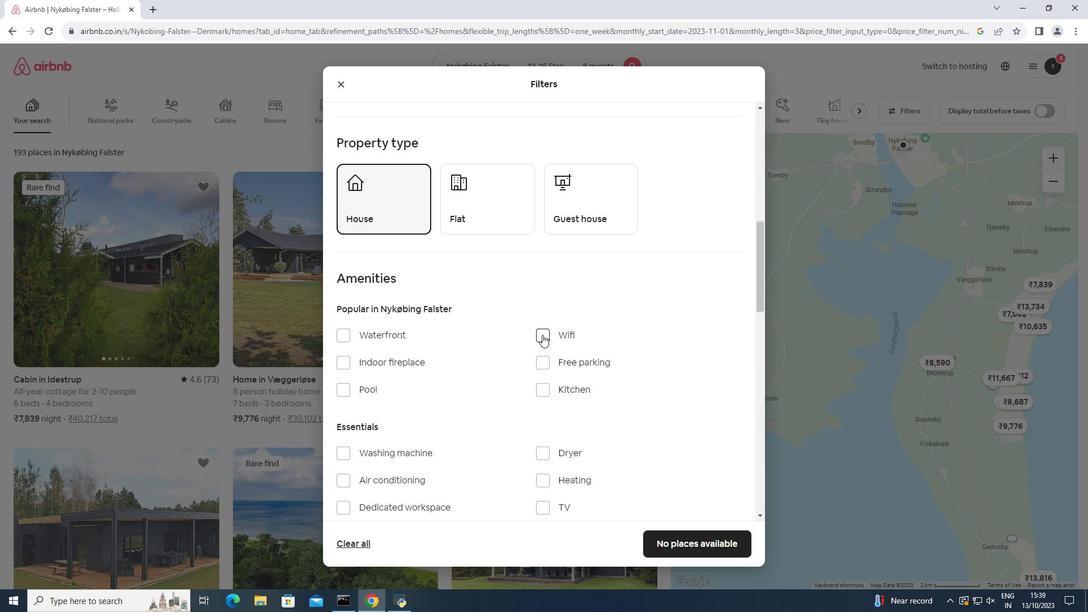 
Action: Mouse pressed left at (542, 335)
Screenshot: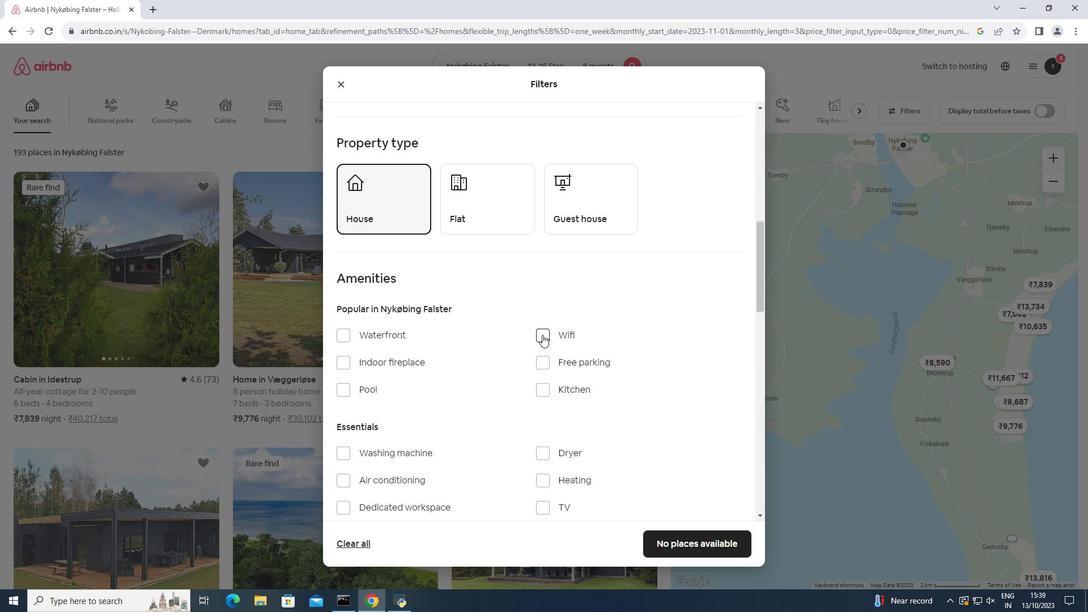 
Action: Mouse moved to (542, 510)
Screenshot: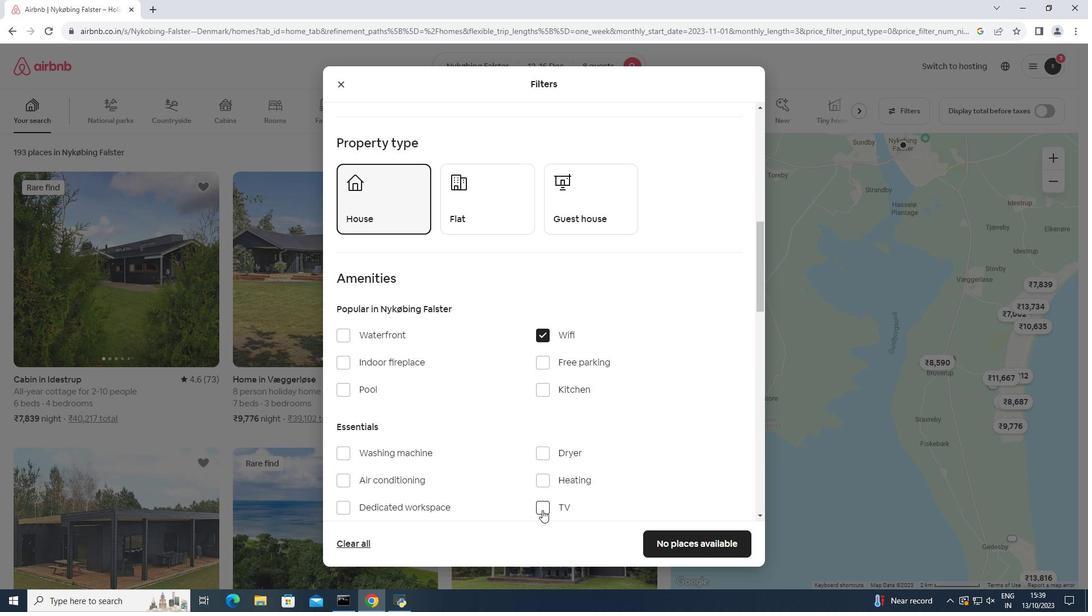 
Action: Mouse pressed left at (542, 510)
Screenshot: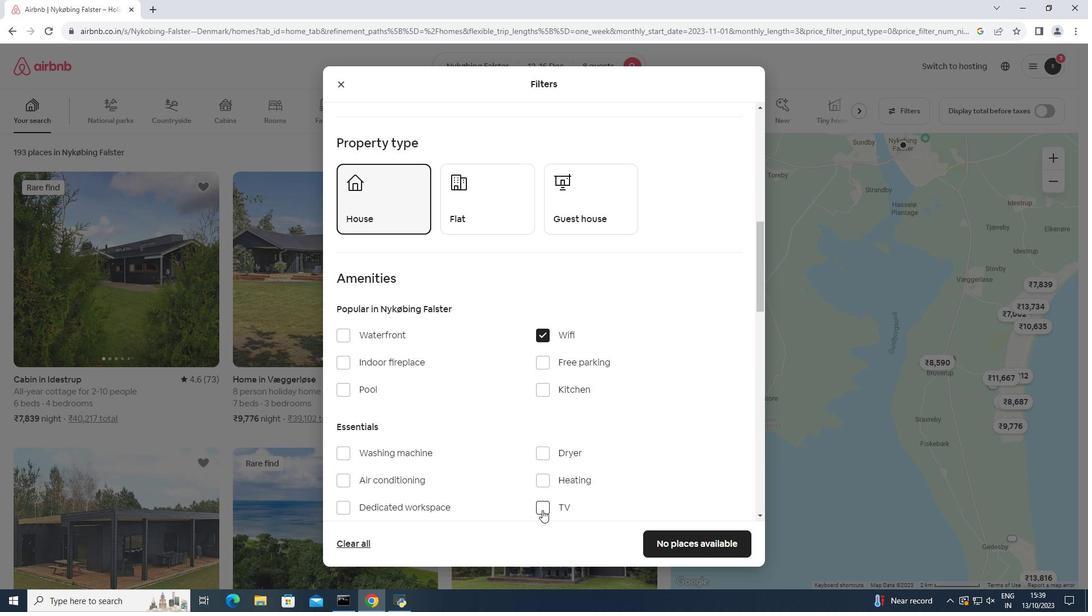 
Action: Mouse moved to (365, 373)
Screenshot: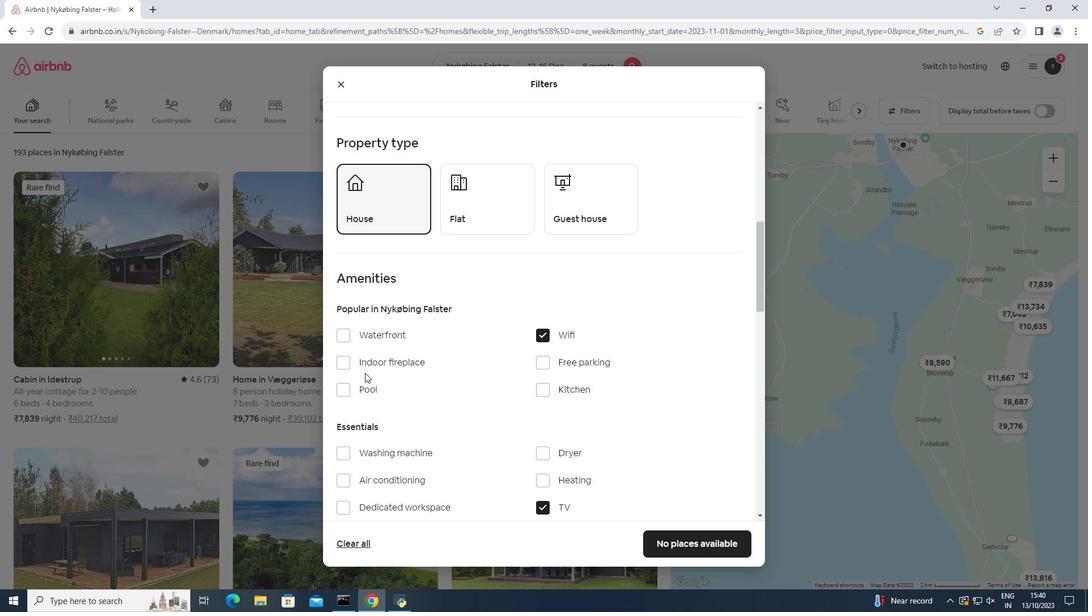 
Action: Mouse scrolled (365, 372) with delta (0, 0)
Screenshot: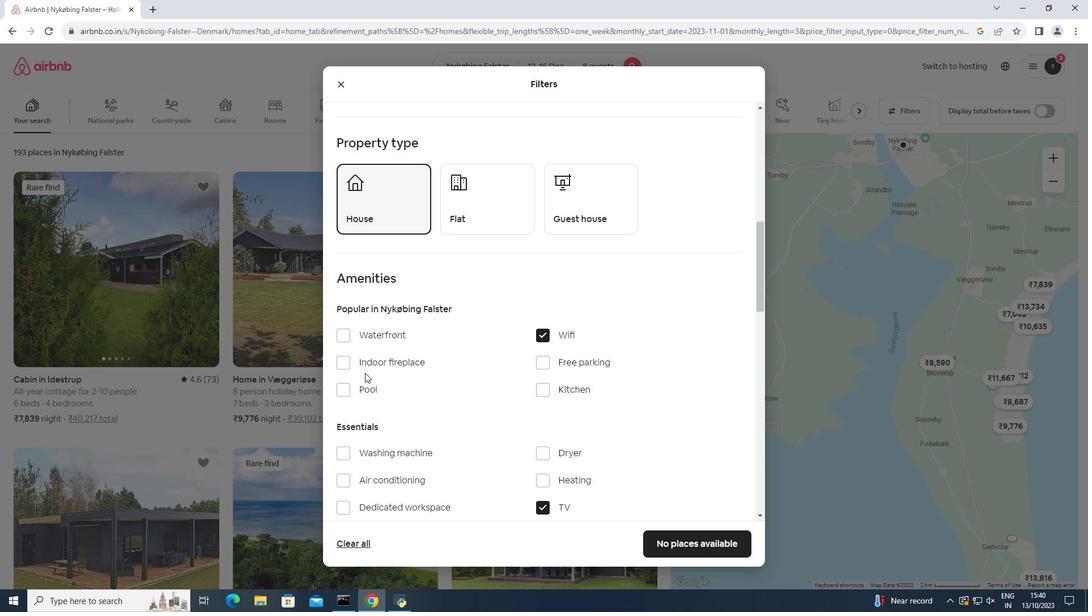 
Action: Mouse scrolled (365, 372) with delta (0, 0)
Screenshot: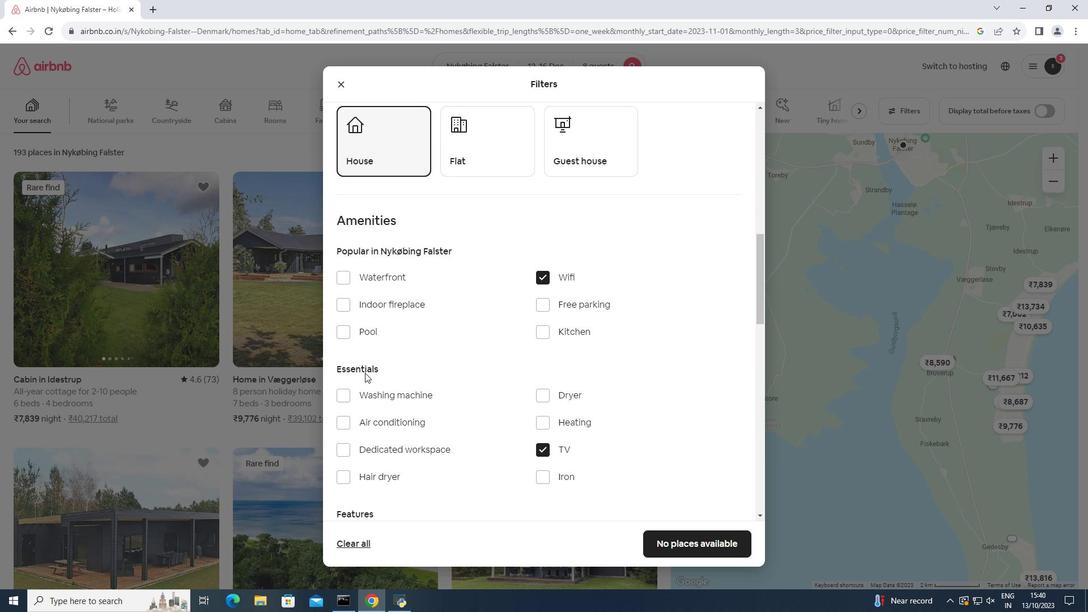 
Action: Mouse moved to (542, 254)
Screenshot: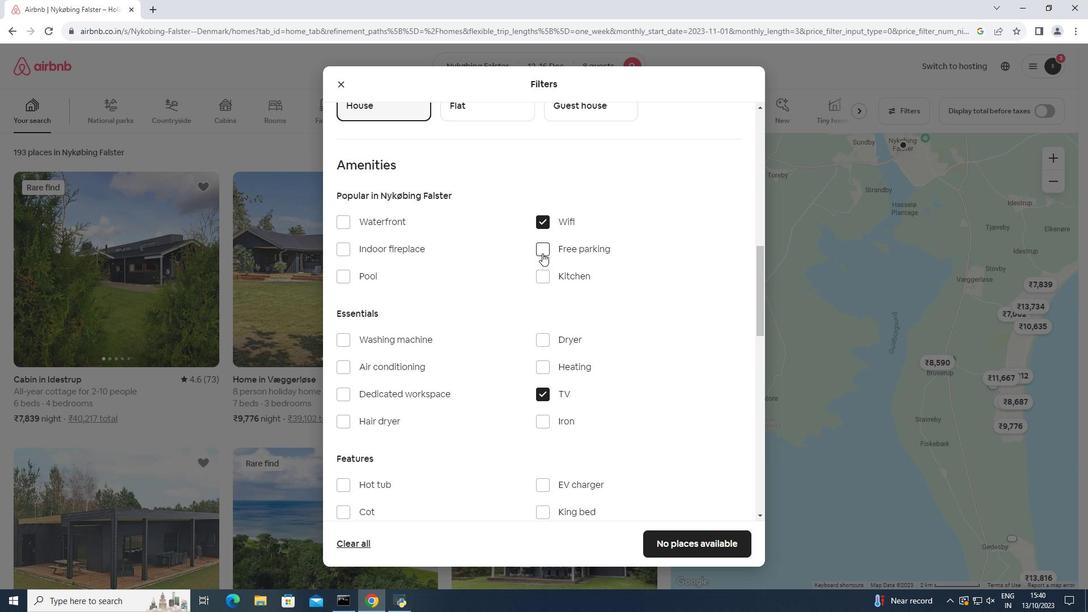 
Action: Mouse pressed left at (542, 254)
Screenshot: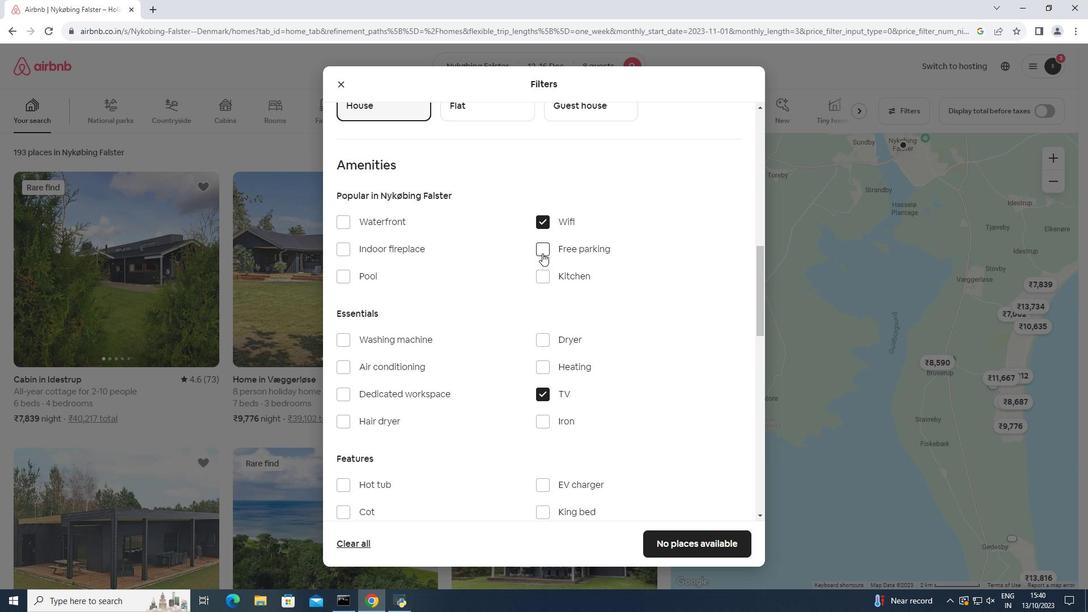 
Action: Mouse moved to (531, 340)
Screenshot: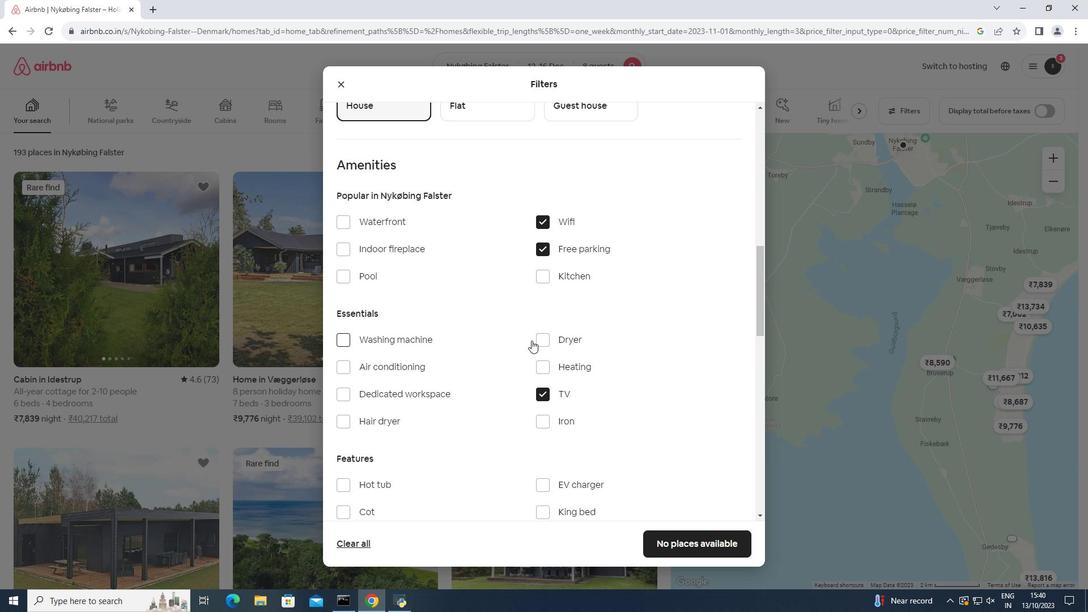 
Action: Mouse scrolled (531, 340) with delta (0, 0)
Screenshot: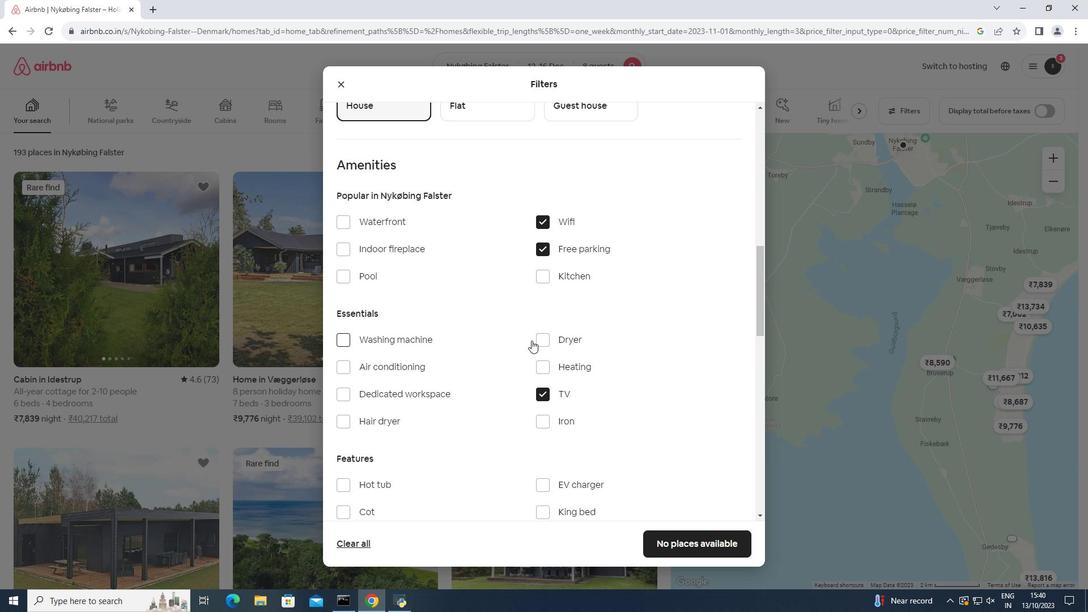 
Action: Mouse scrolled (531, 340) with delta (0, 0)
Screenshot: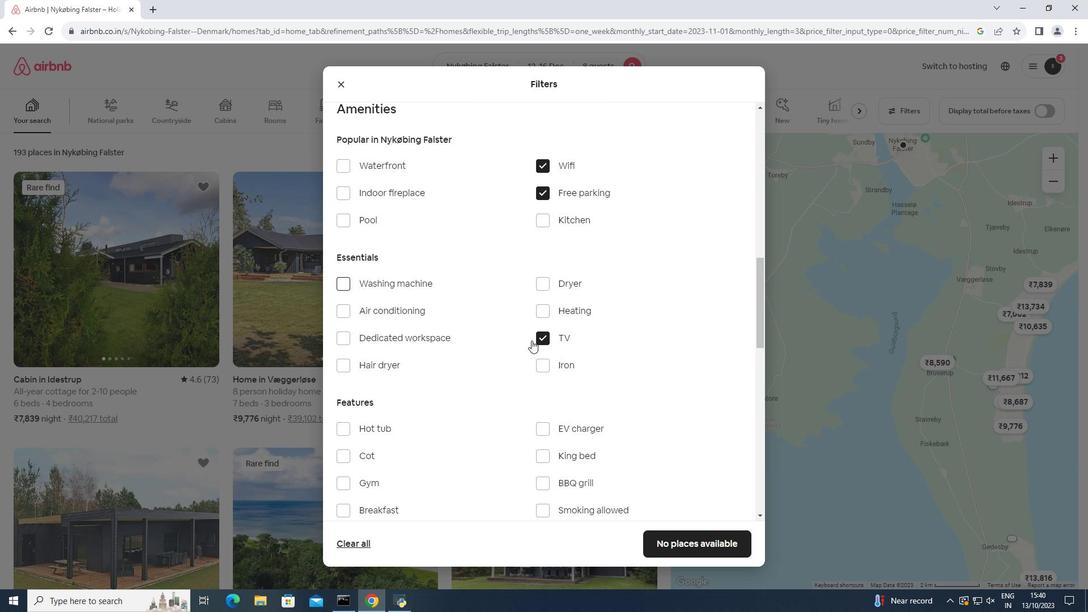 
Action: Mouse scrolled (531, 340) with delta (0, 0)
Screenshot: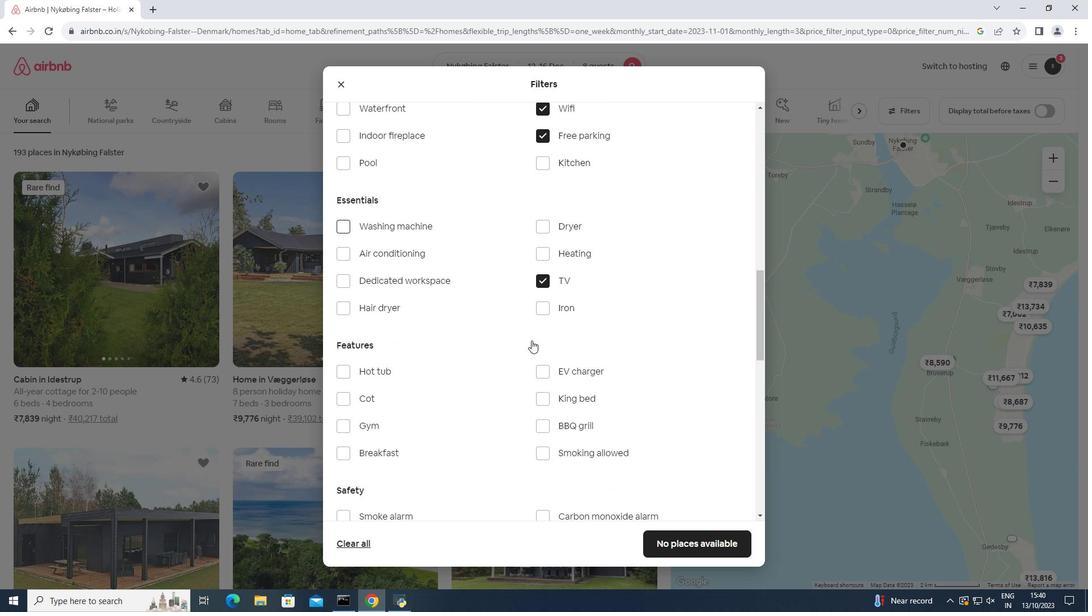 
Action: Mouse moved to (341, 371)
Screenshot: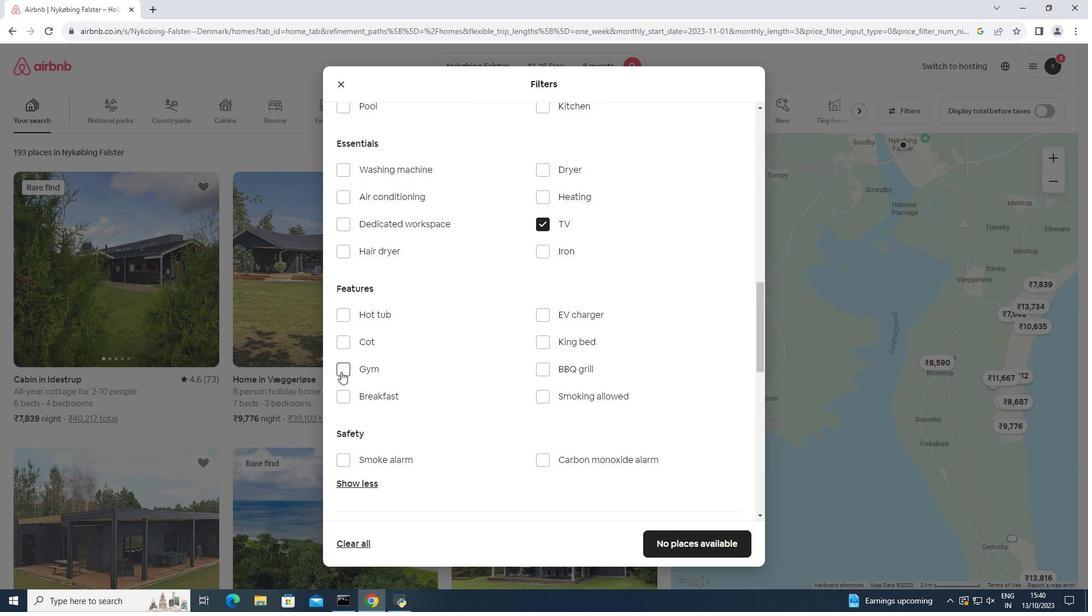 
Action: Mouse pressed left at (341, 371)
Screenshot: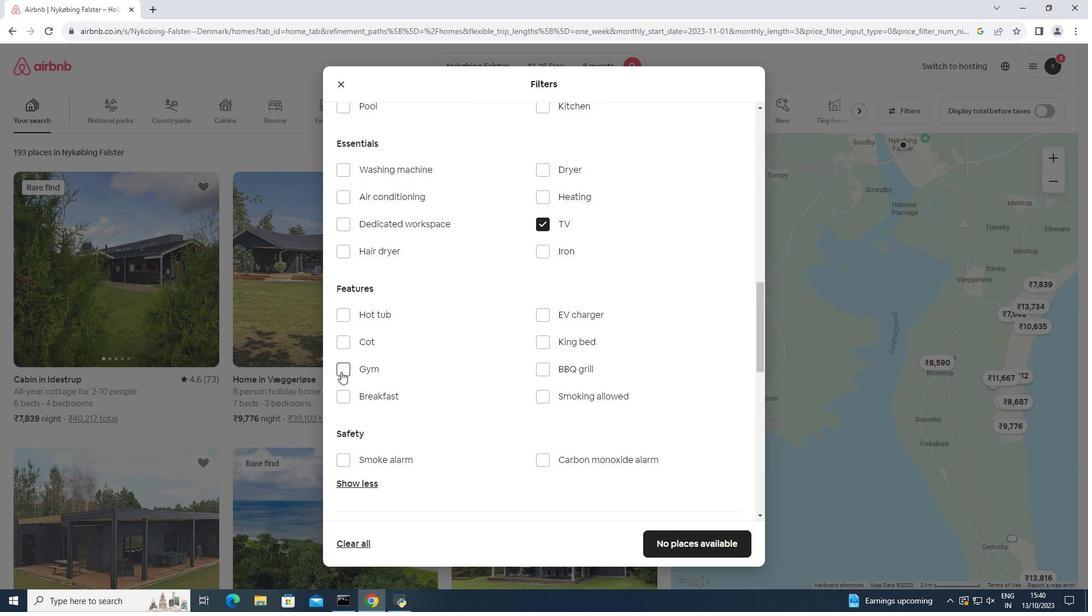 
Action: Mouse moved to (345, 393)
Screenshot: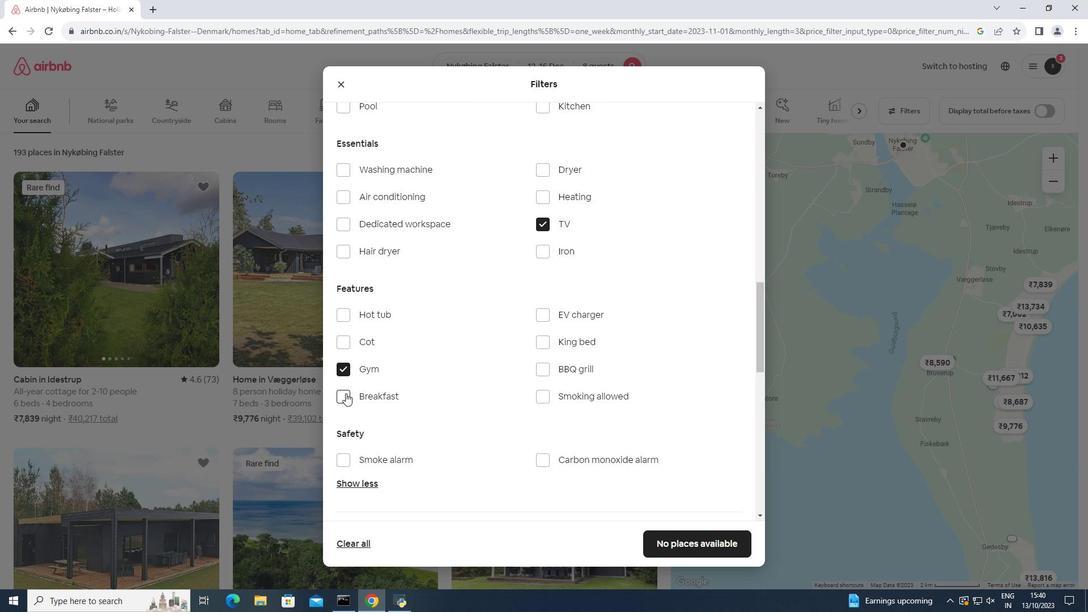
Action: Mouse pressed left at (345, 393)
Screenshot: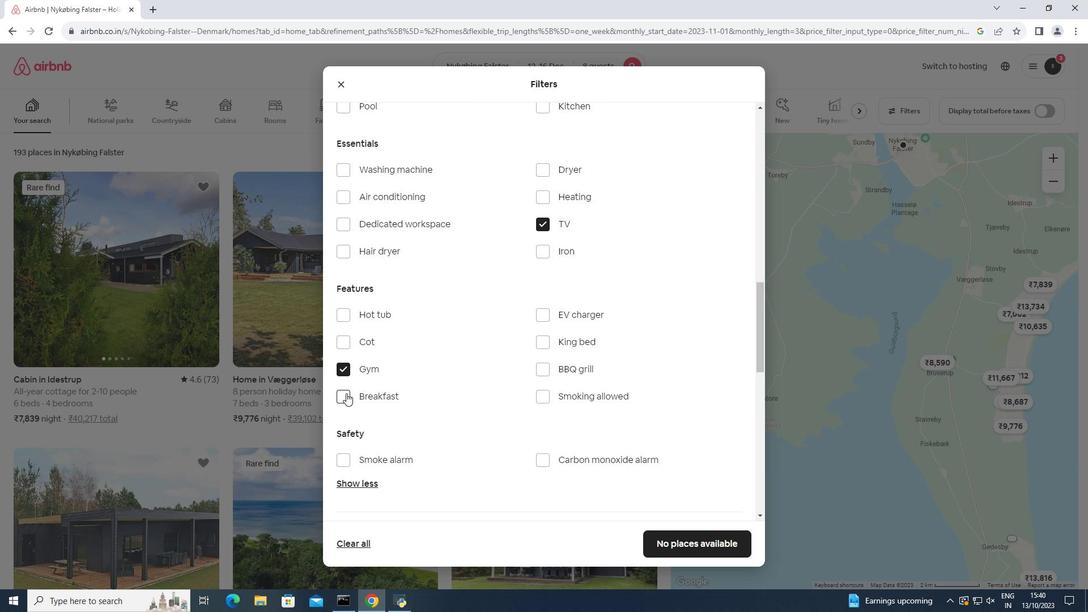 
Action: Mouse moved to (661, 545)
Screenshot: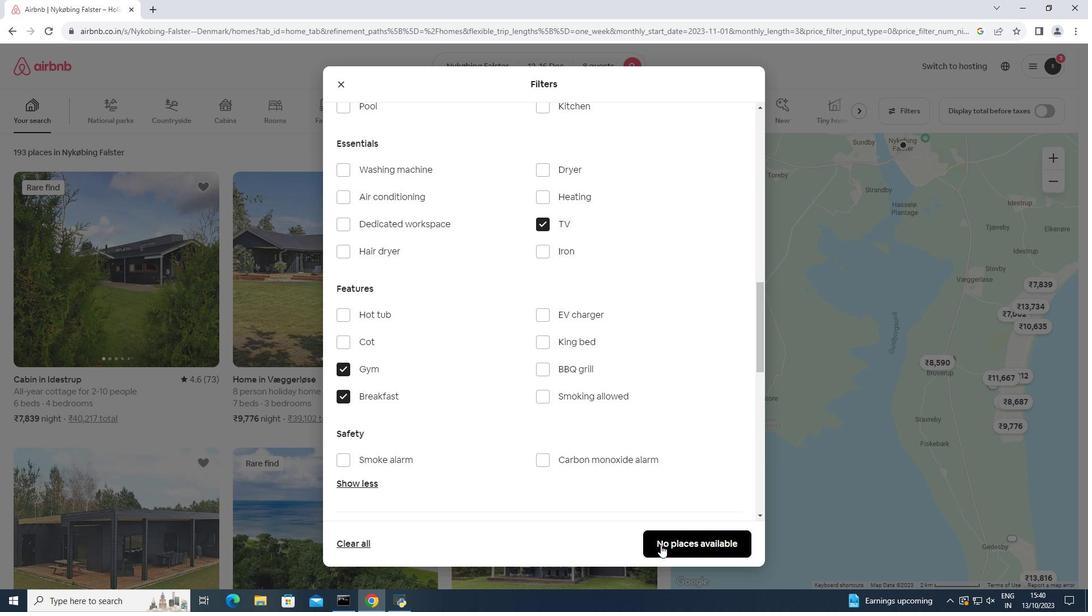 
Action: Mouse pressed left at (661, 545)
Screenshot: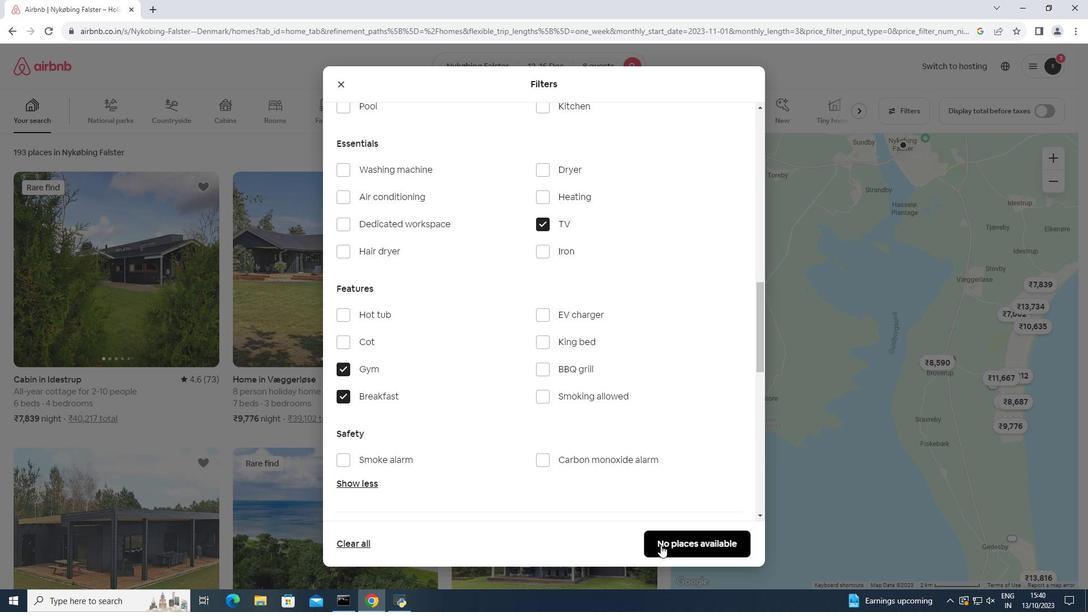 
Action: Mouse moved to (424, 372)
Screenshot: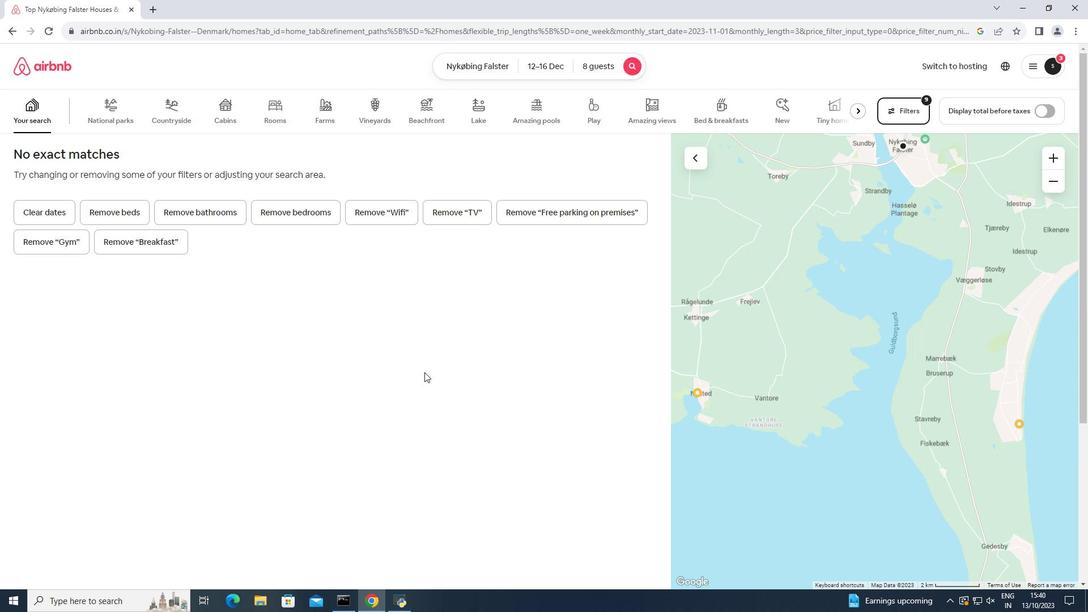 
